 Task: Search one way flight ticket for 1 adult, 1 child, 1 infant in seat in premium economy from Denver: Denver International Airport to Jacksonville: Albert J. Ellis Airport on 5-3-2023. Choice of flights is Alaska. Number of bags: 6 checked bags. Price is upto 86000. Outbound departure time preference is 13:15.
Action: Mouse moved to (358, 183)
Screenshot: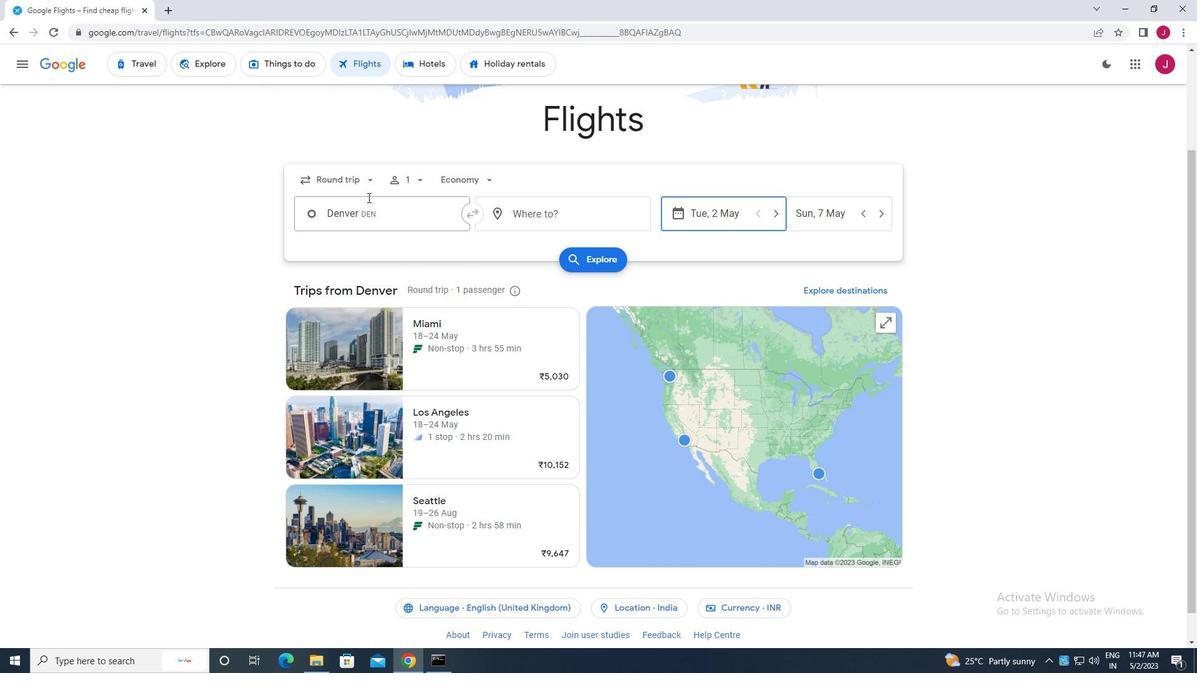
Action: Mouse pressed left at (358, 183)
Screenshot: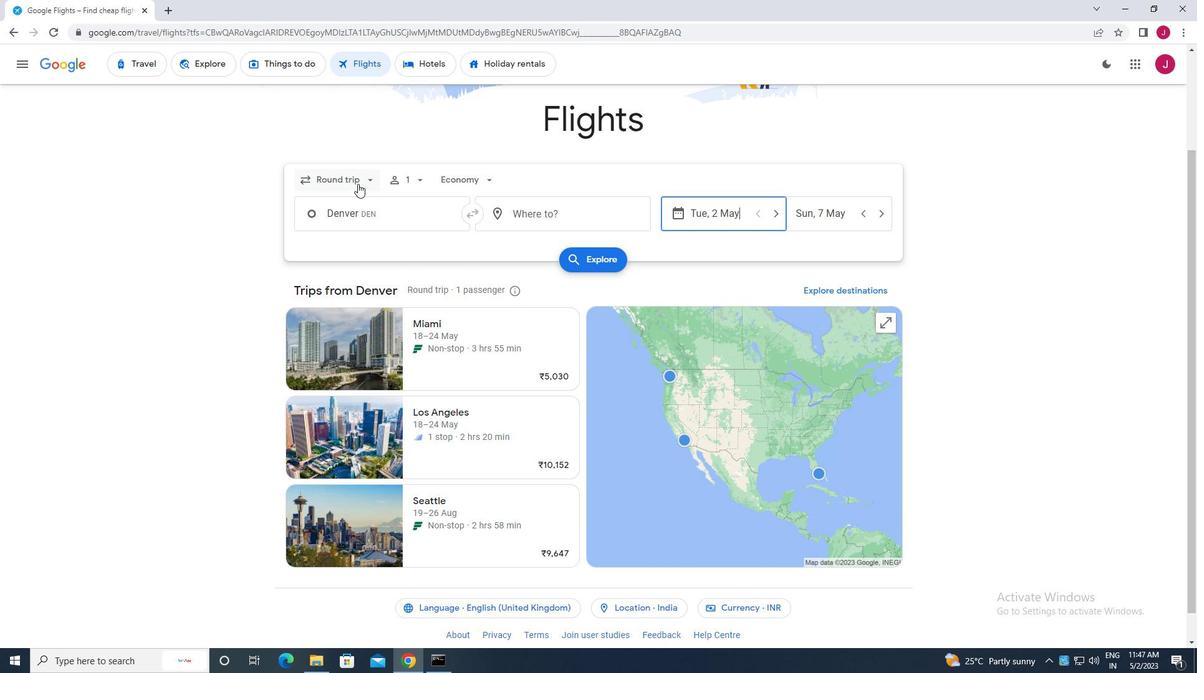 
Action: Mouse moved to (359, 241)
Screenshot: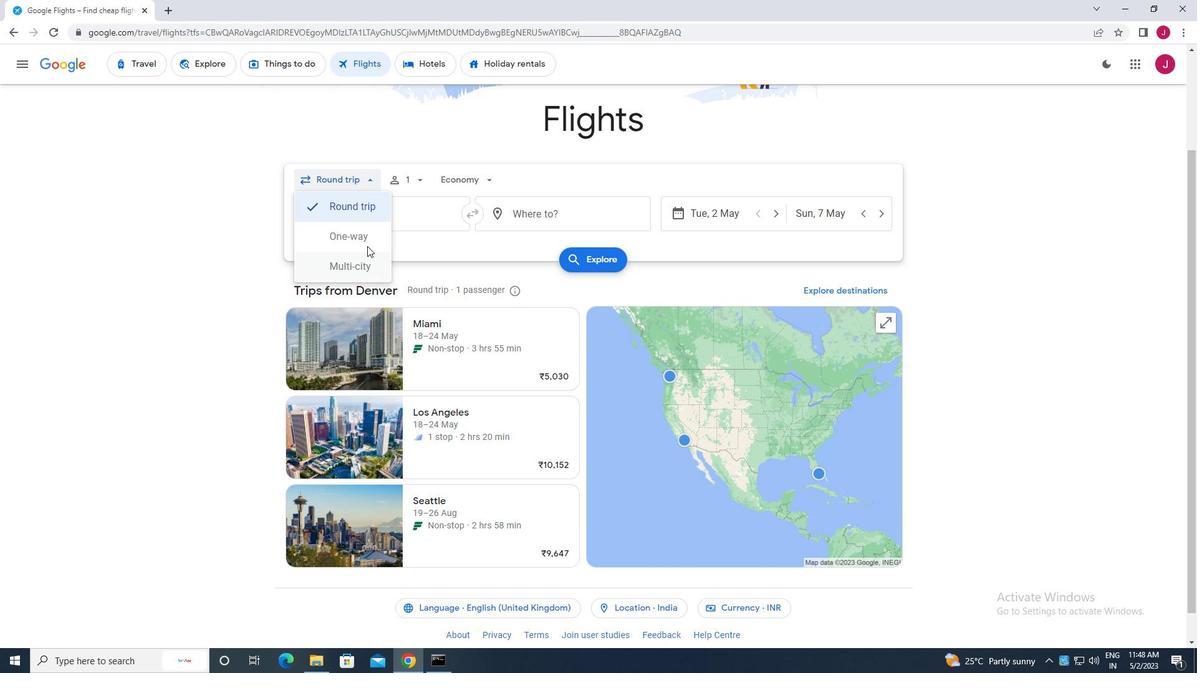 
Action: Mouse pressed left at (359, 241)
Screenshot: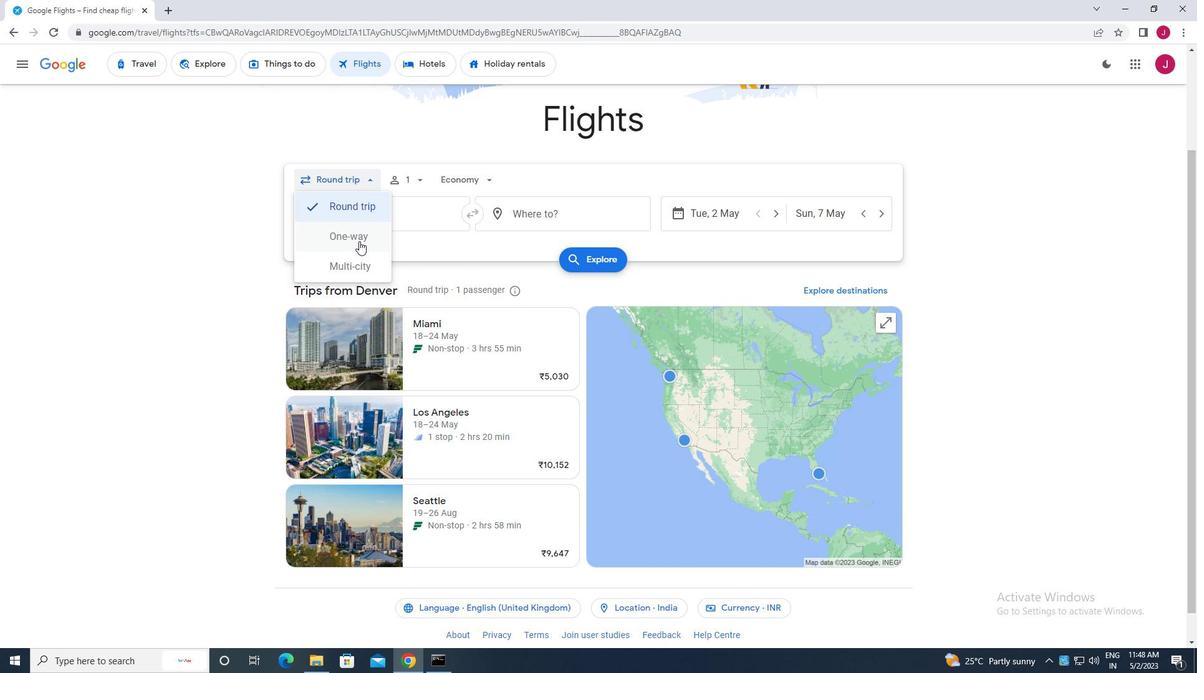 
Action: Mouse moved to (419, 182)
Screenshot: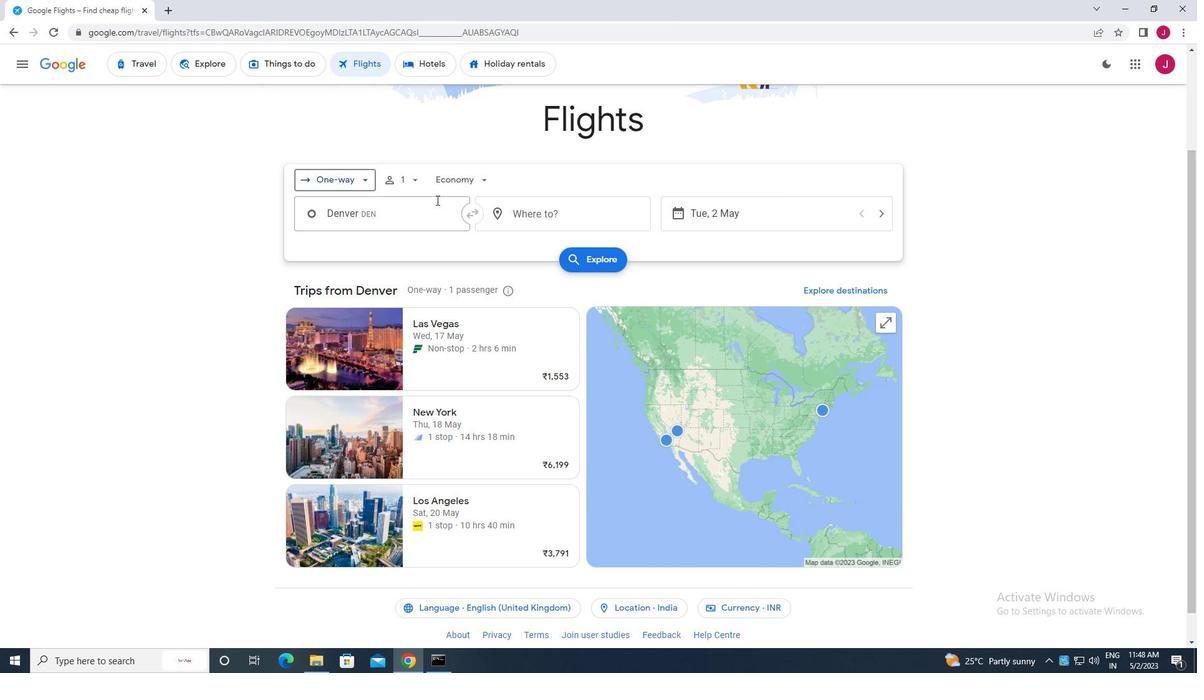 
Action: Mouse pressed left at (419, 182)
Screenshot: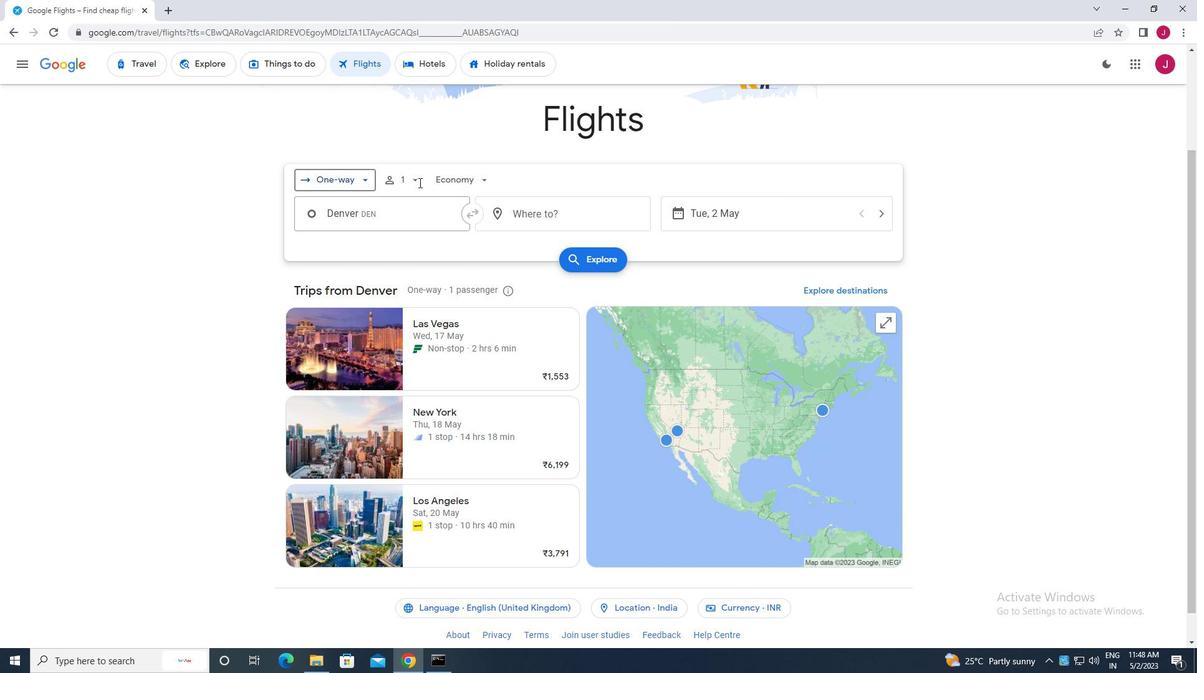 
Action: Mouse moved to (408, 183)
Screenshot: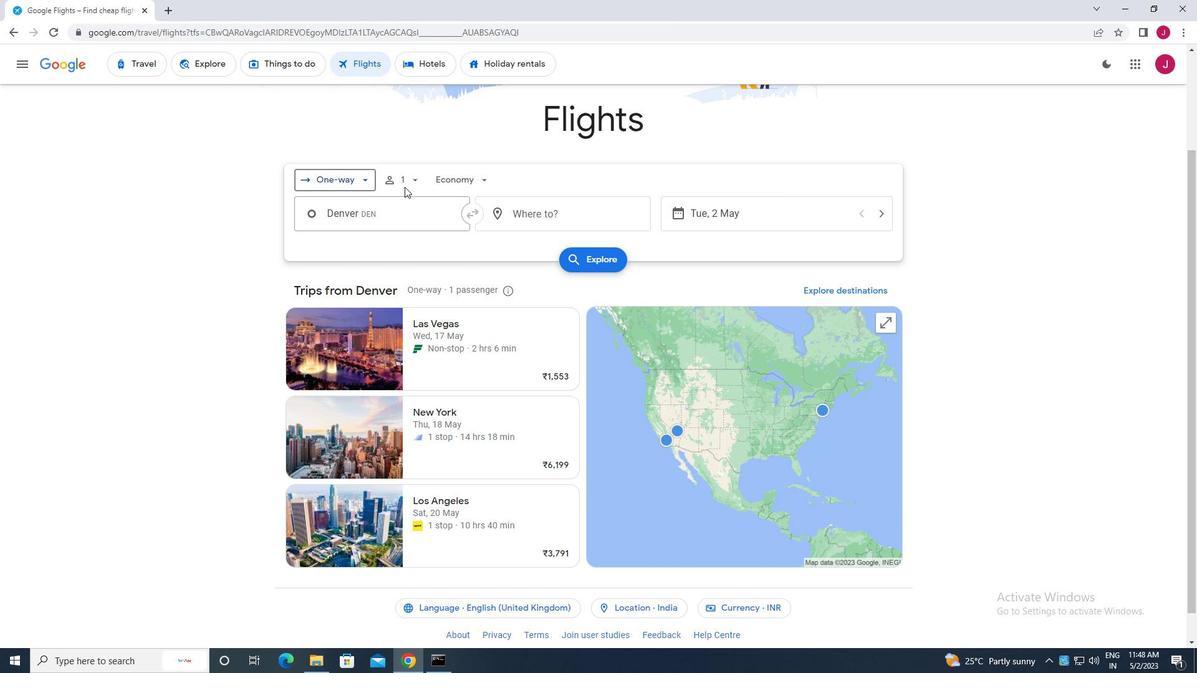 
Action: Mouse pressed left at (408, 183)
Screenshot: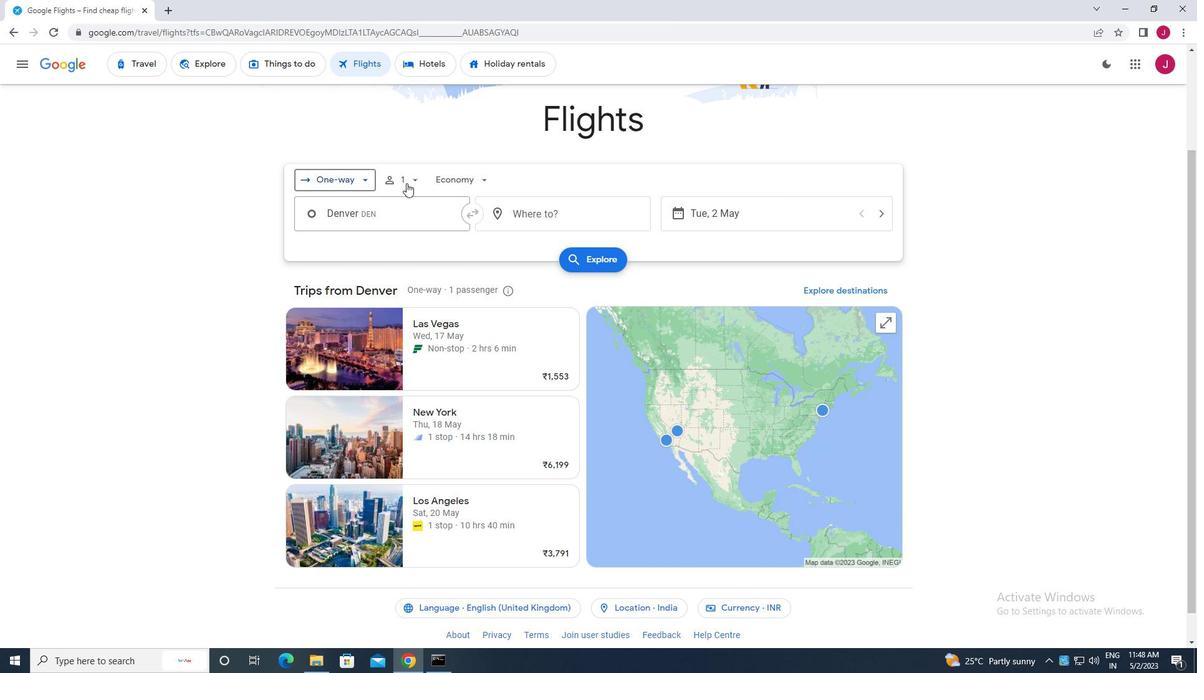 
Action: Mouse moved to (409, 183)
Screenshot: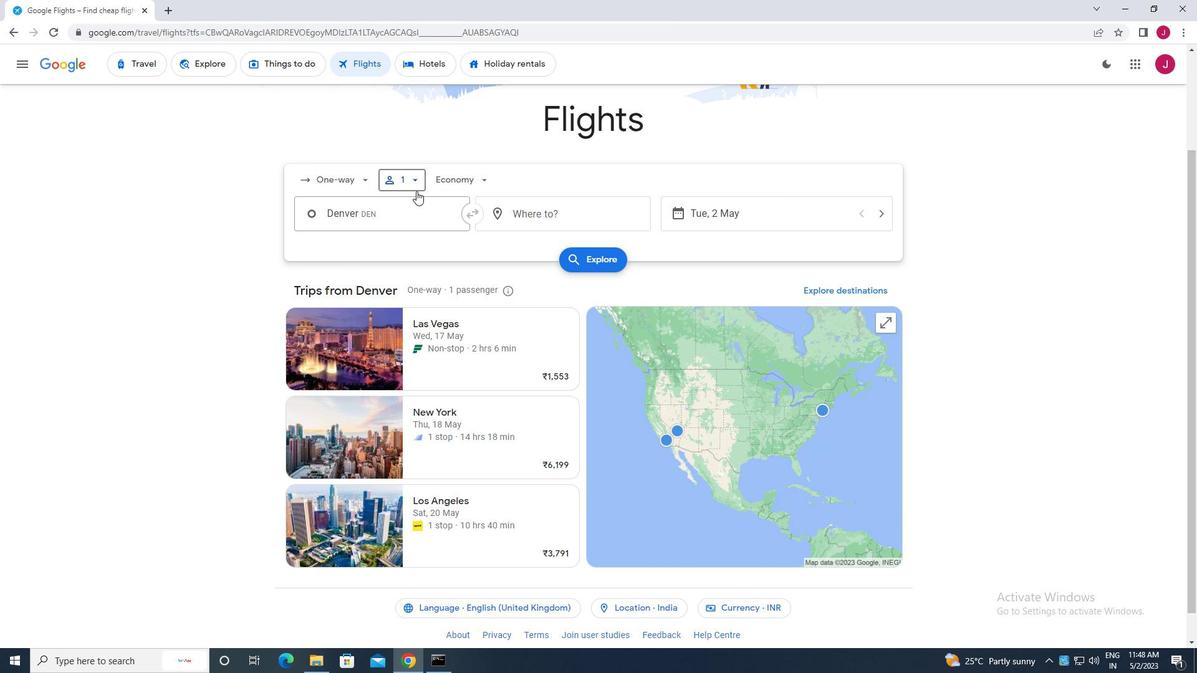 
Action: Mouse pressed left at (409, 183)
Screenshot: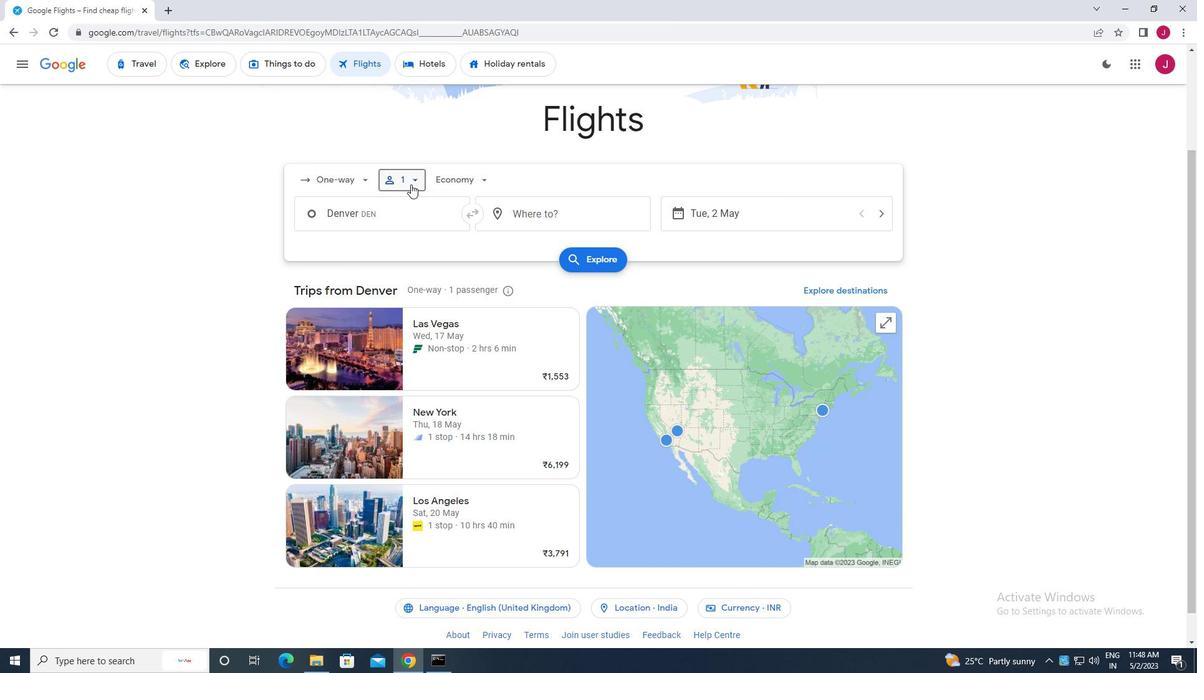 
Action: Mouse moved to (514, 245)
Screenshot: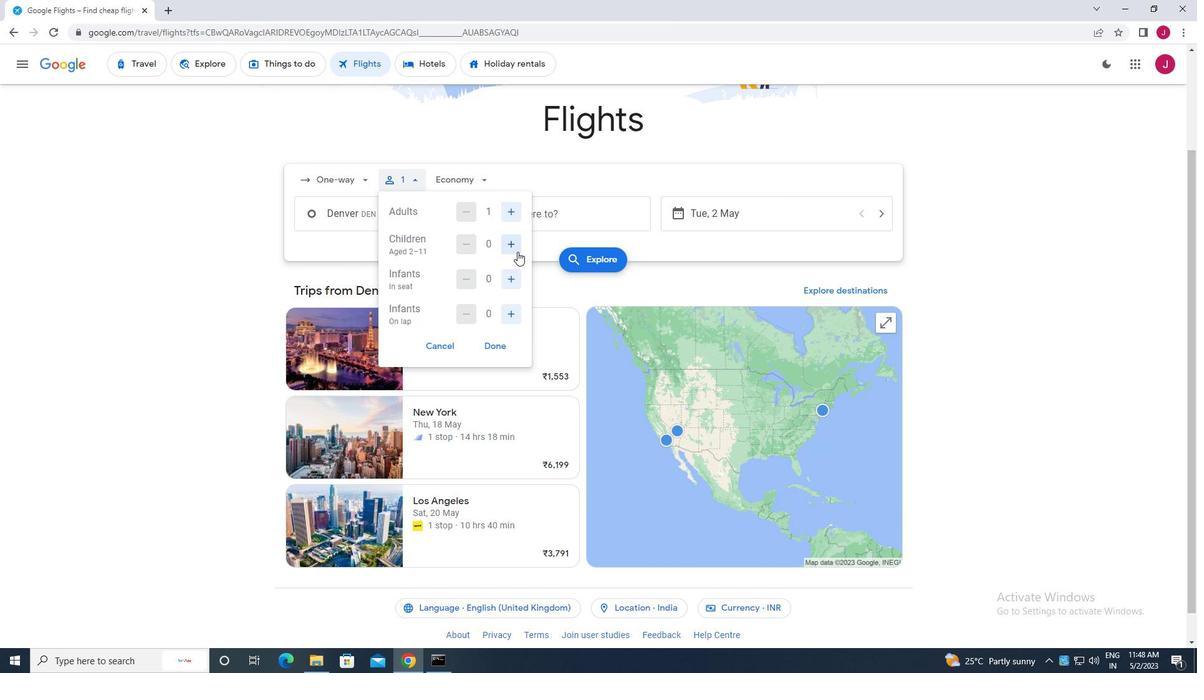 
Action: Mouse pressed left at (514, 245)
Screenshot: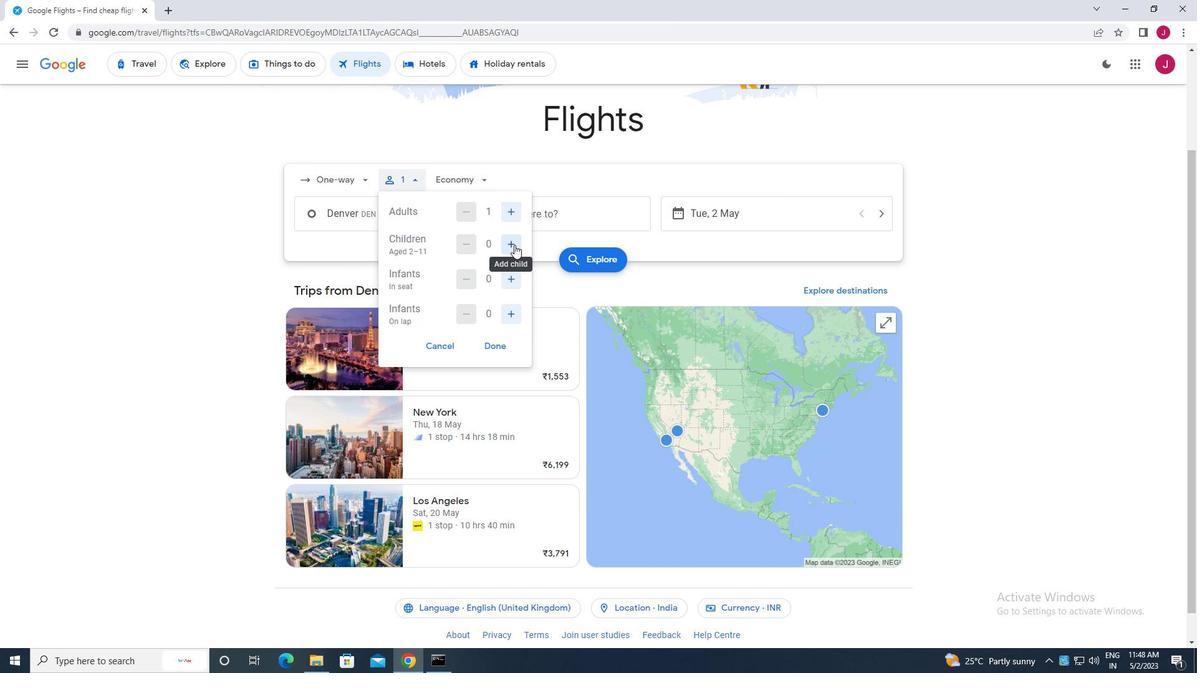 
Action: Mouse moved to (512, 279)
Screenshot: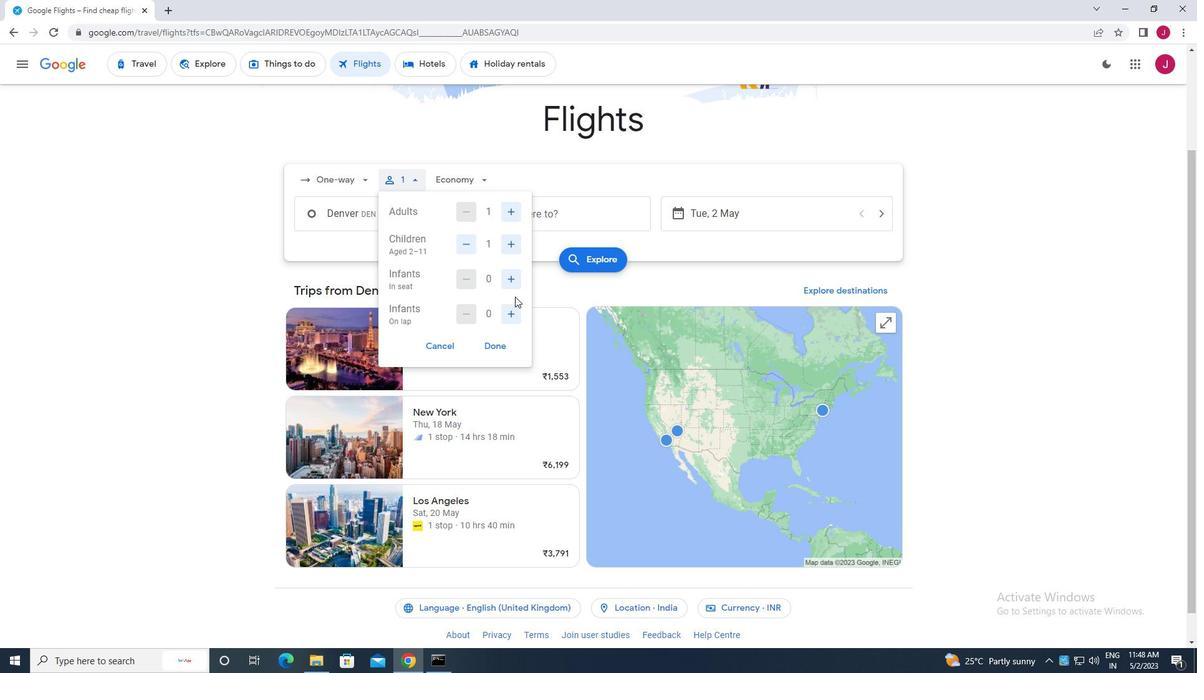 
Action: Mouse pressed left at (512, 279)
Screenshot: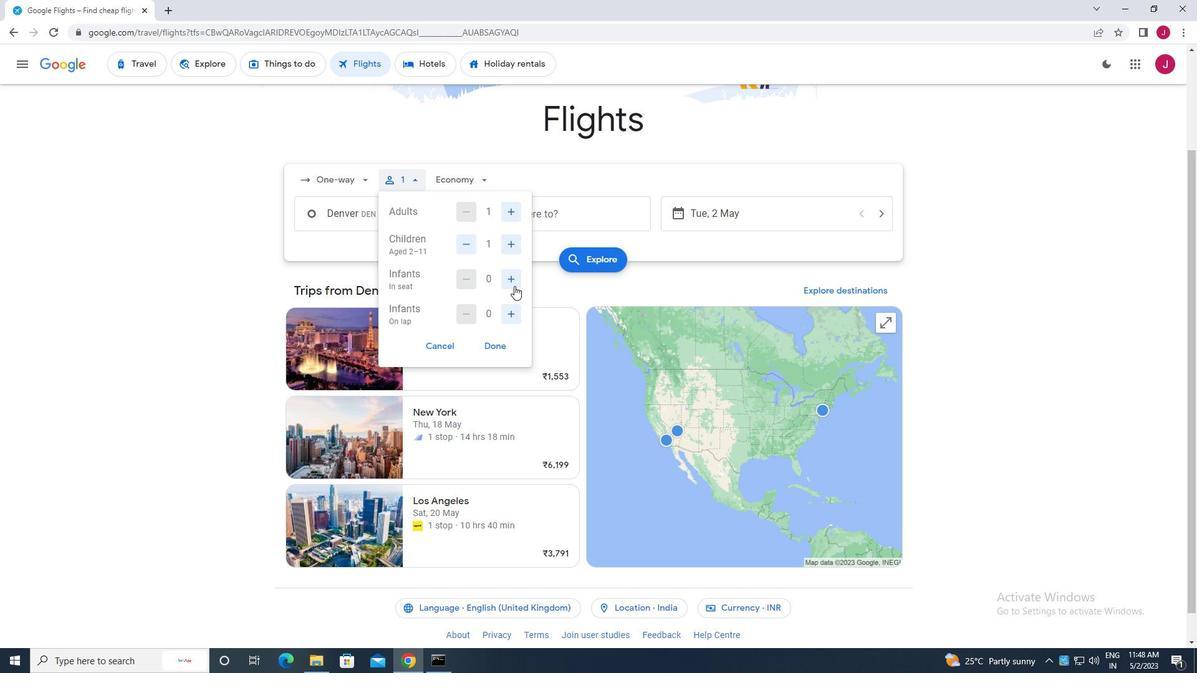 
Action: Mouse moved to (492, 347)
Screenshot: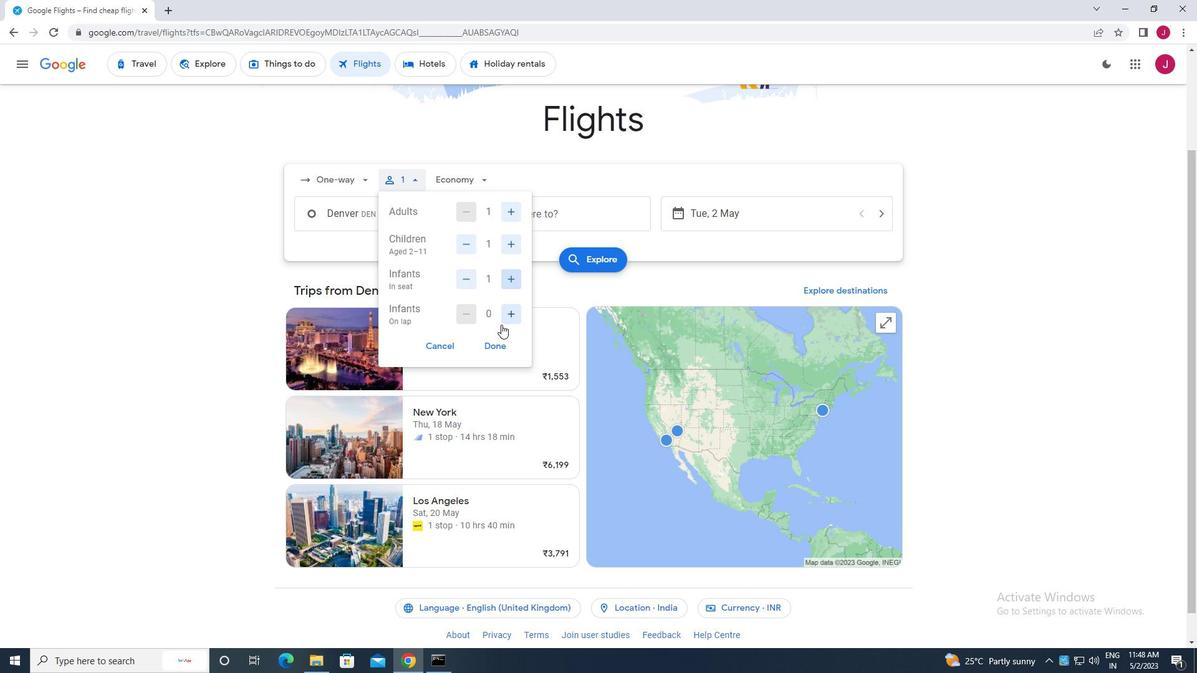 
Action: Mouse pressed left at (492, 347)
Screenshot: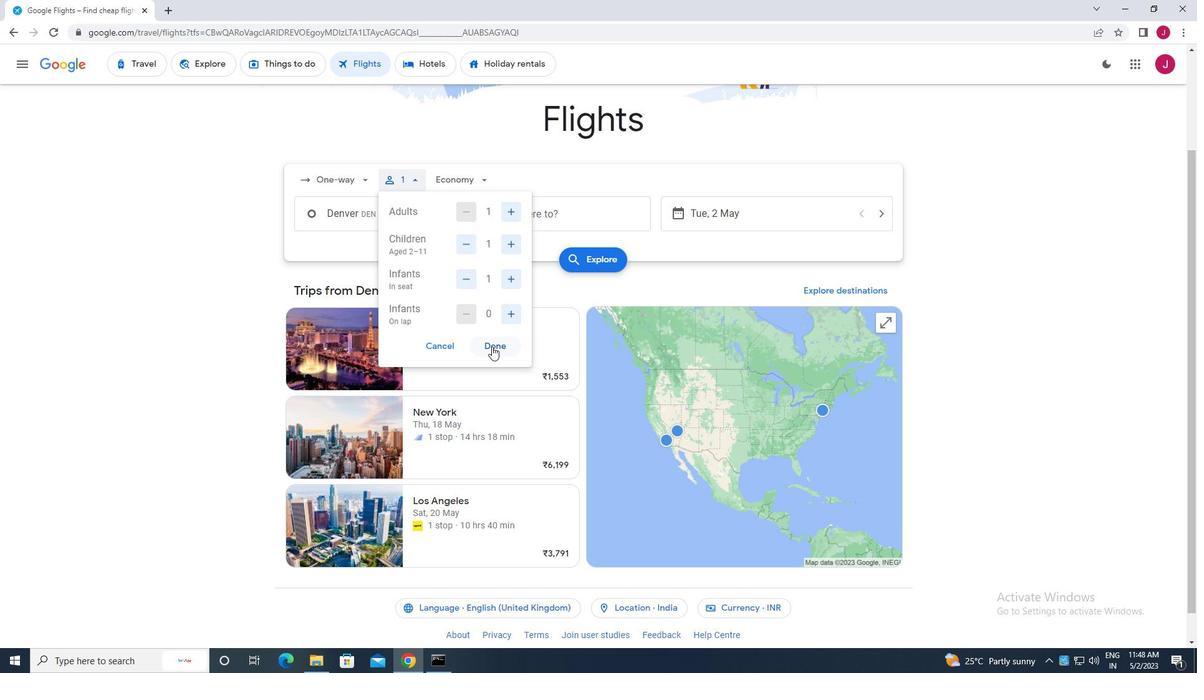 
Action: Mouse moved to (465, 181)
Screenshot: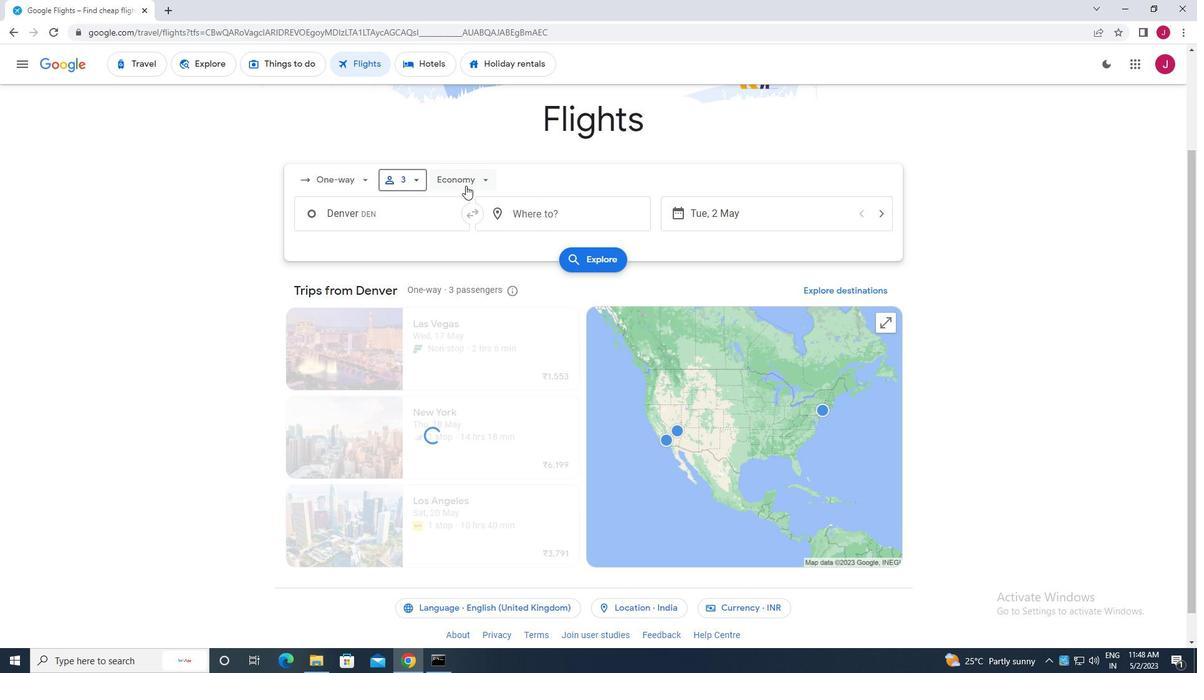 
Action: Mouse pressed left at (465, 181)
Screenshot: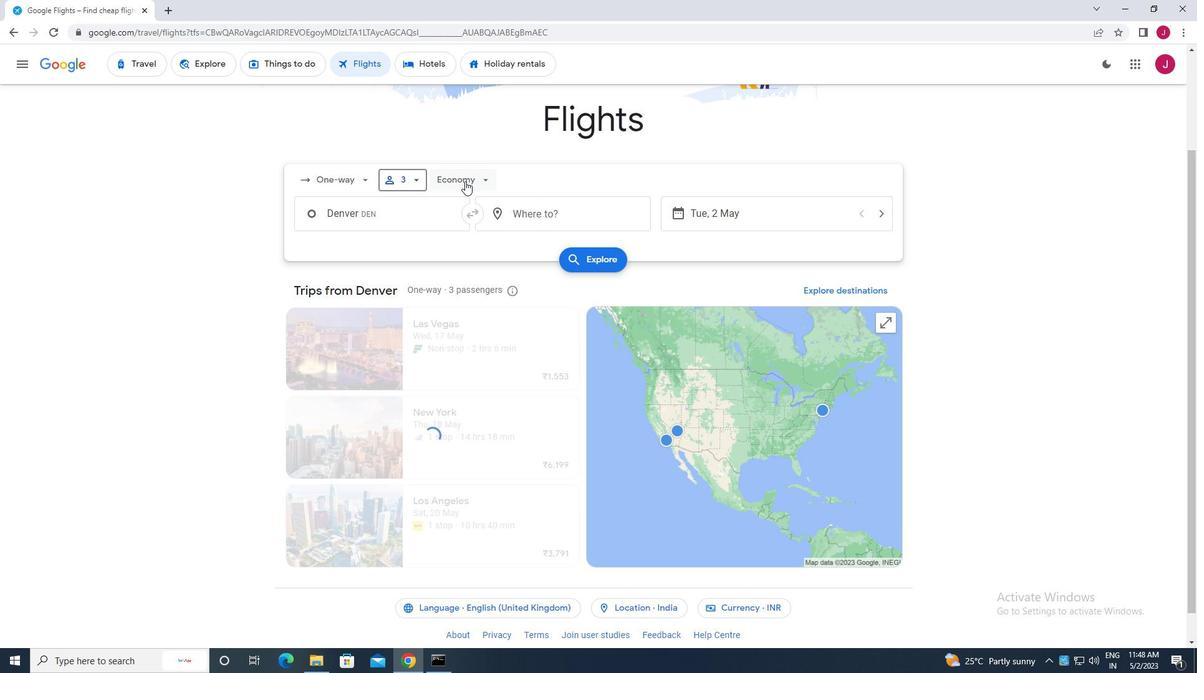 
Action: Mouse moved to (477, 236)
Screenshot: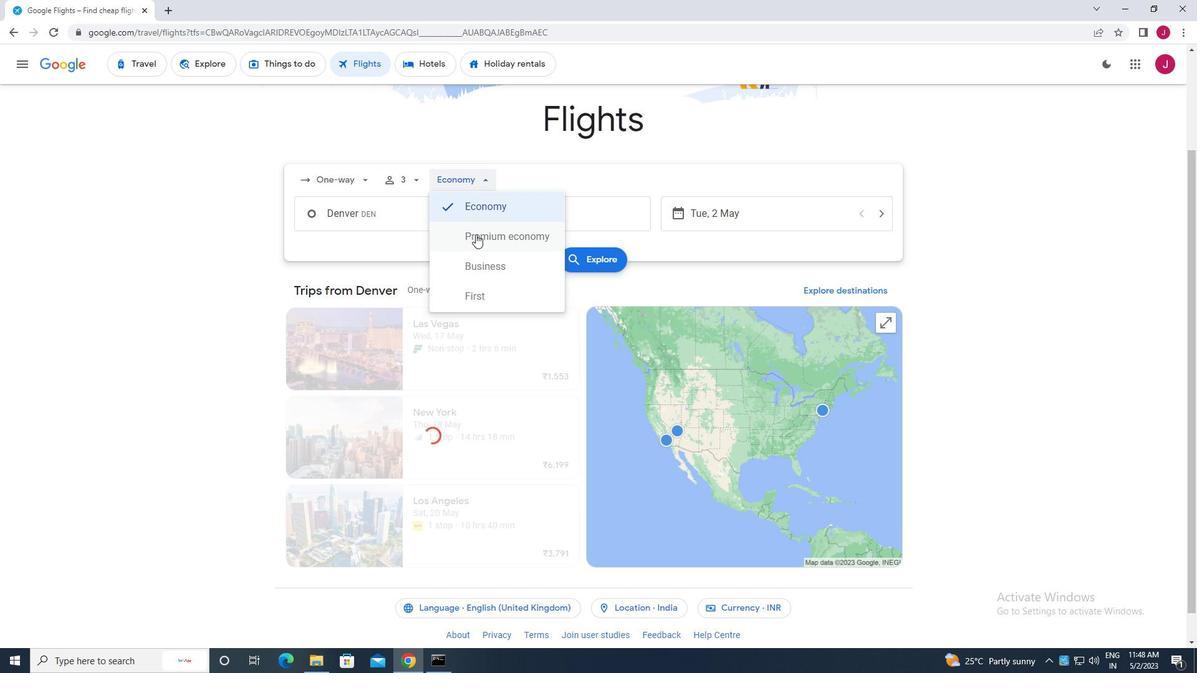 
Action: Mouse pressed left at (477, 236)
Screenshot: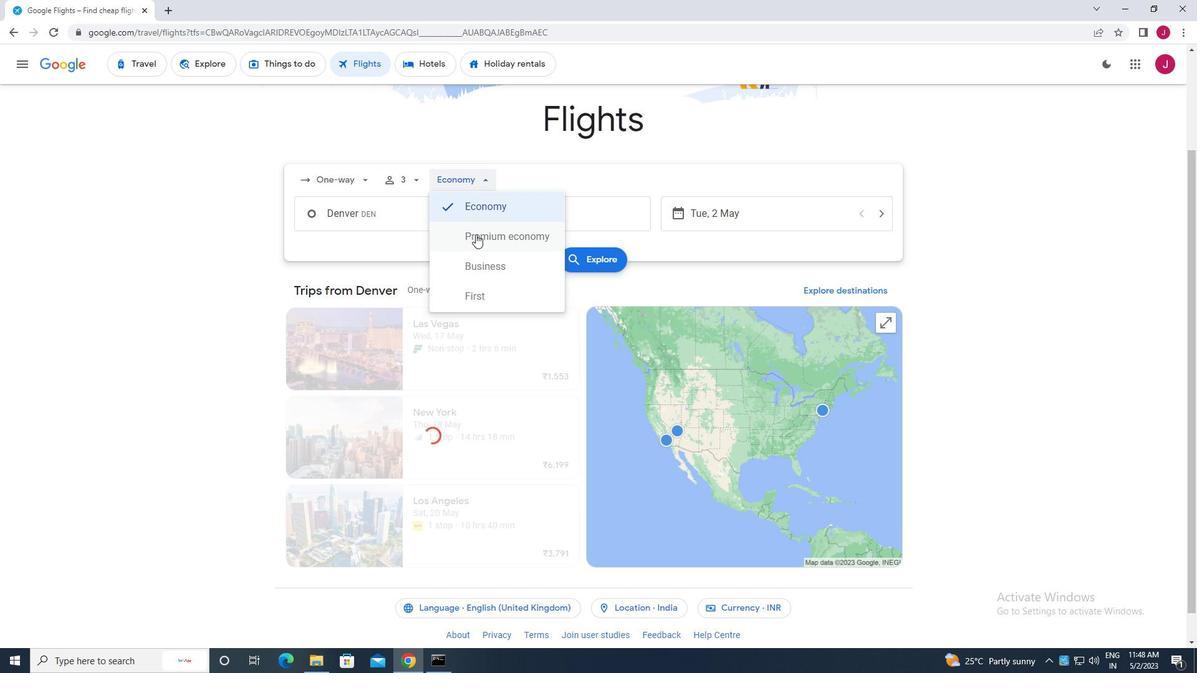 
Action: Mouse moved to (414, 217)
Screenshot: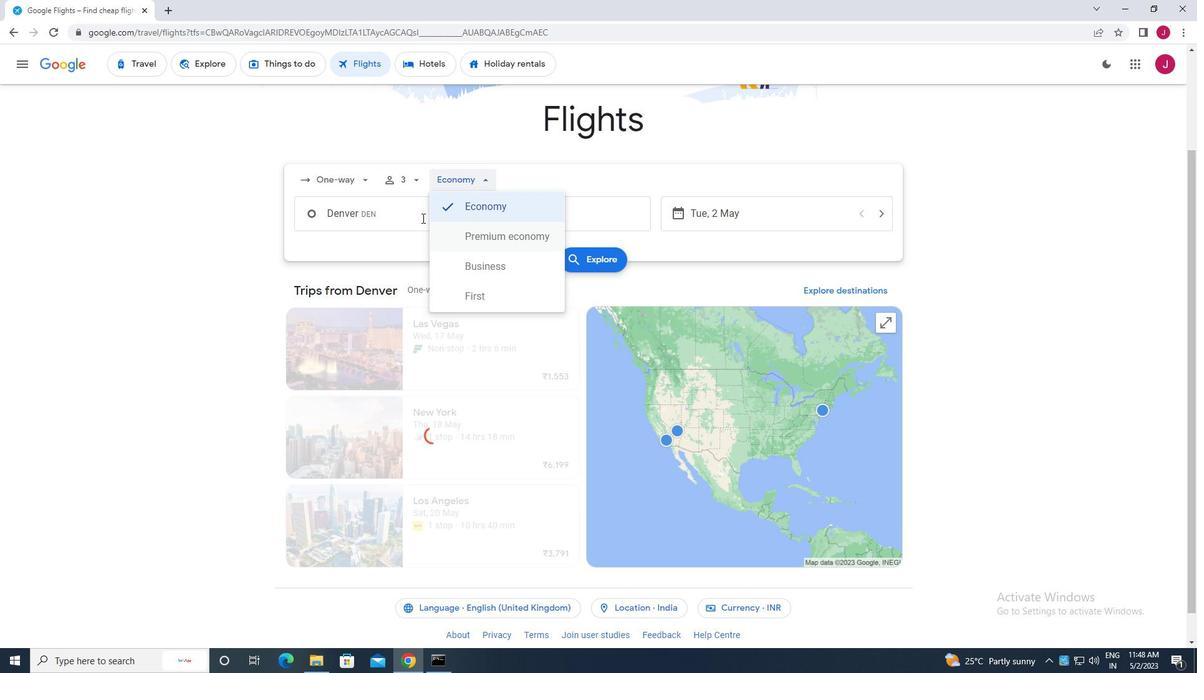 
Action: Mouse pressed left at (414, 217)
Screenshot: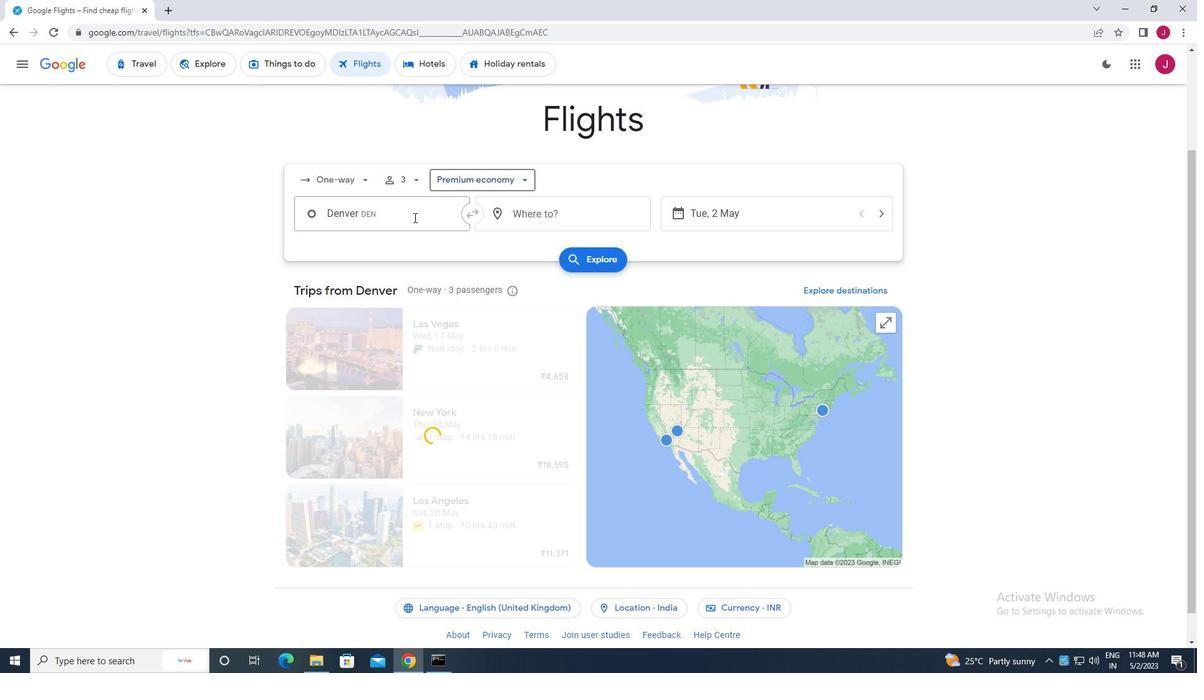 
Action: Mouse moved to (414, 217)
Screenshot: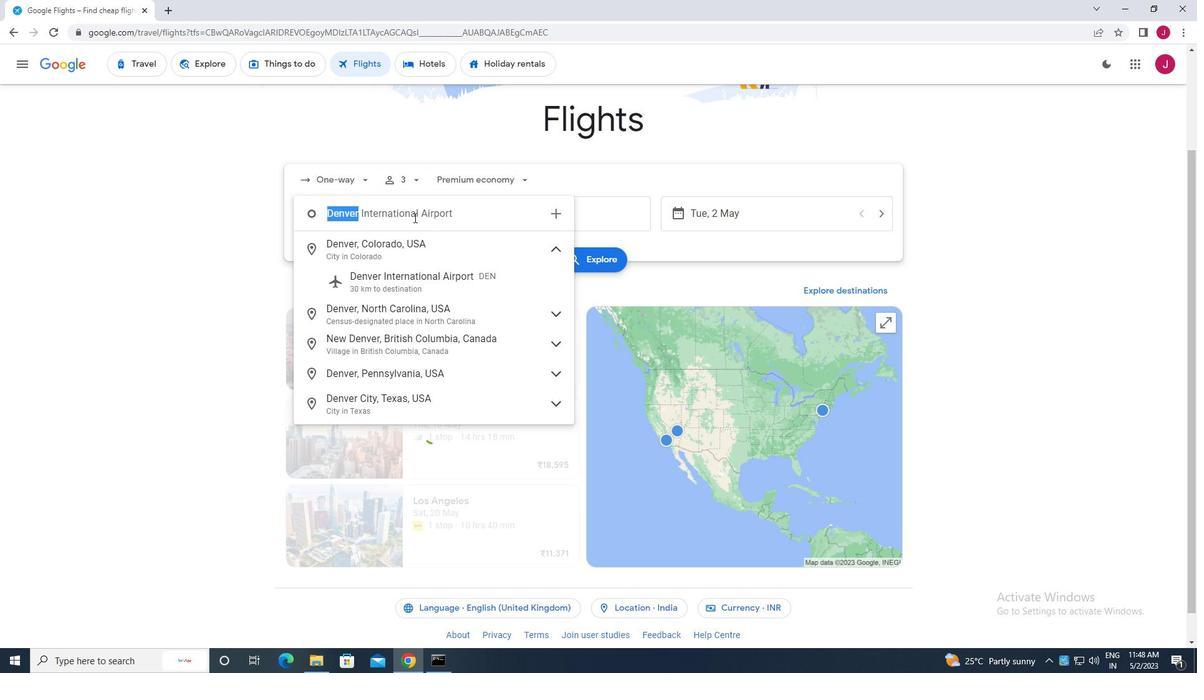 
Action: Key pressed denver
Screenshot: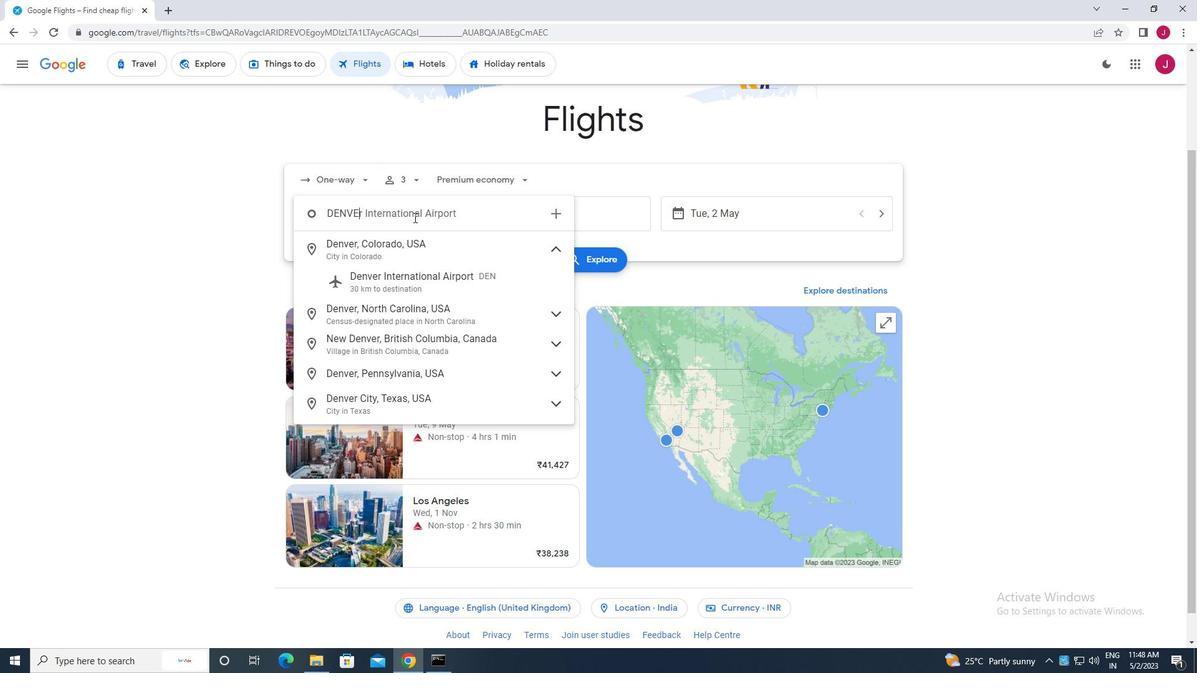 
Action: Mouse moved to (435, 277)
Screenshot: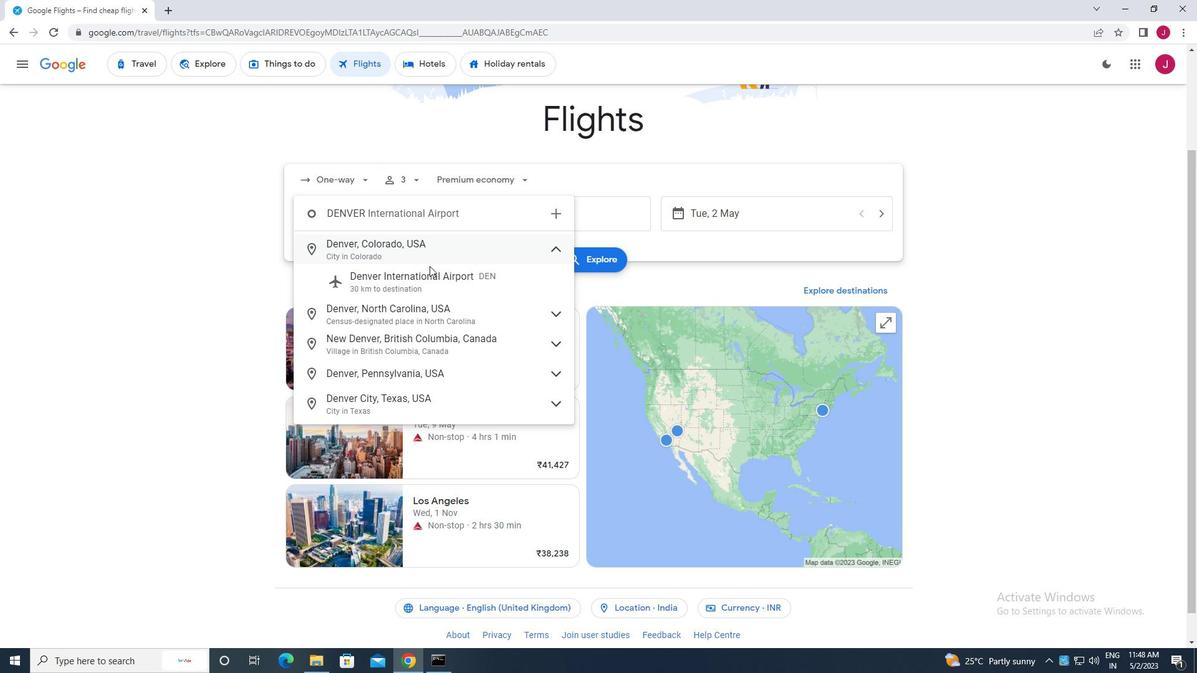 
Action: Mouse pressed left at (435, 277)
Screenshot: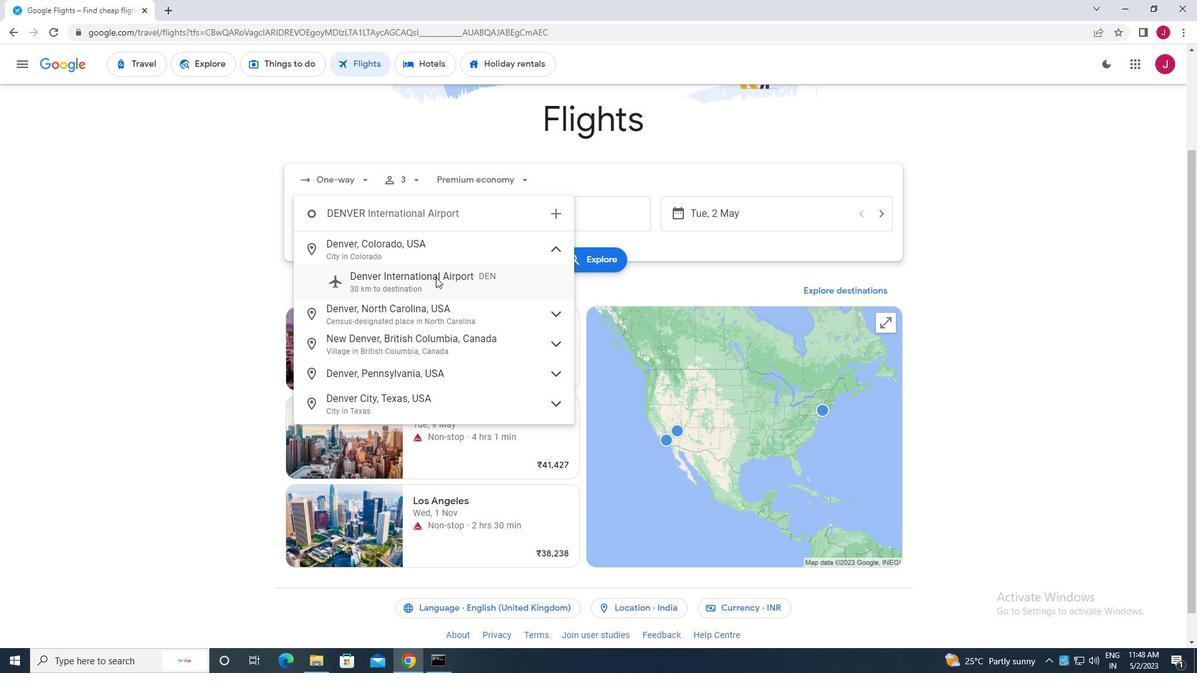 
Action: Mouse moved to (556, 210)
Screenshot: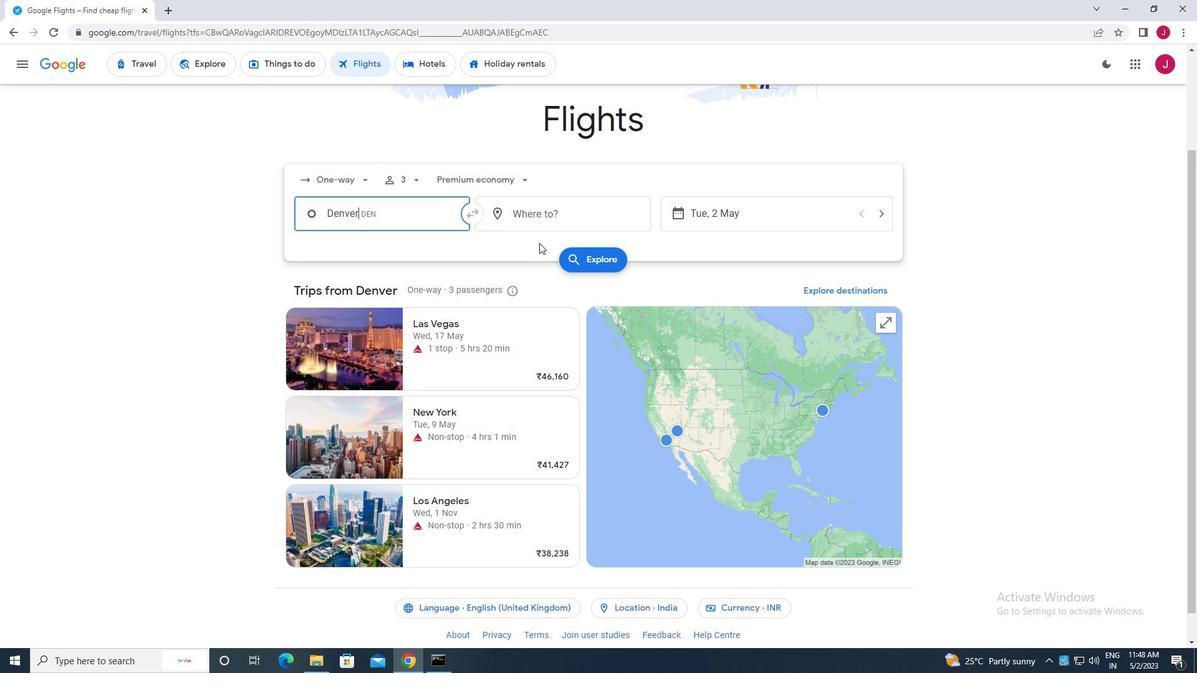 
Action: Mouse pressed left at (556, 210)
Screenshot: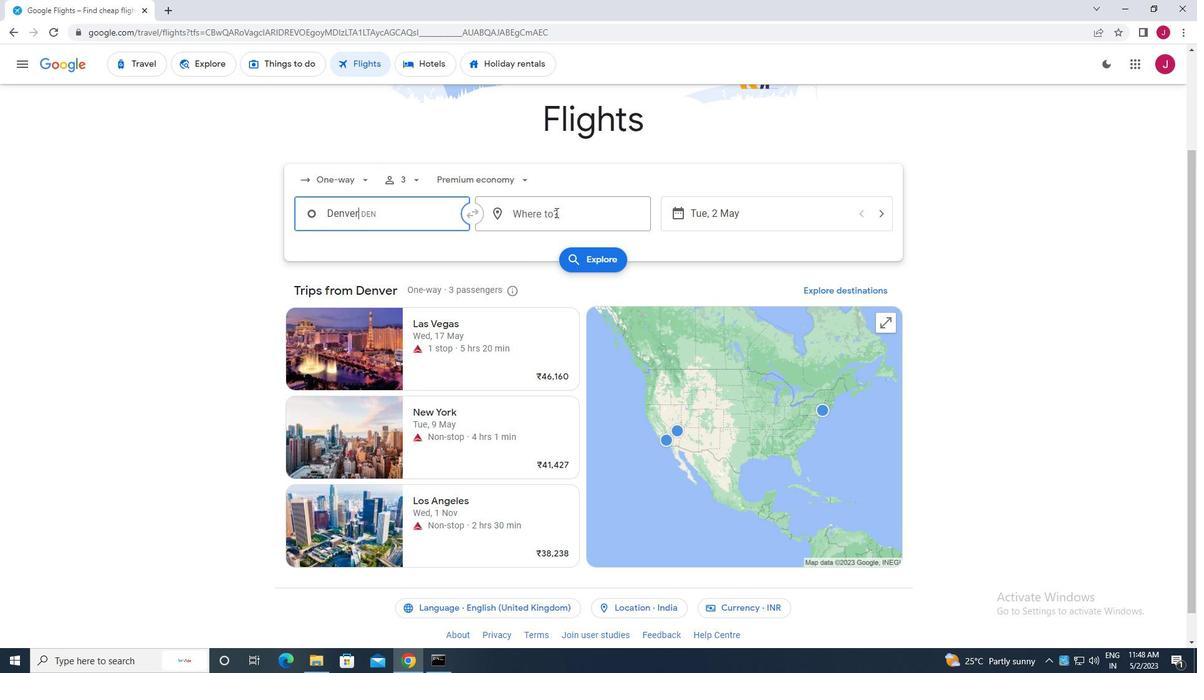 
Action: Mouse moved to (555, 211)
Screenshot: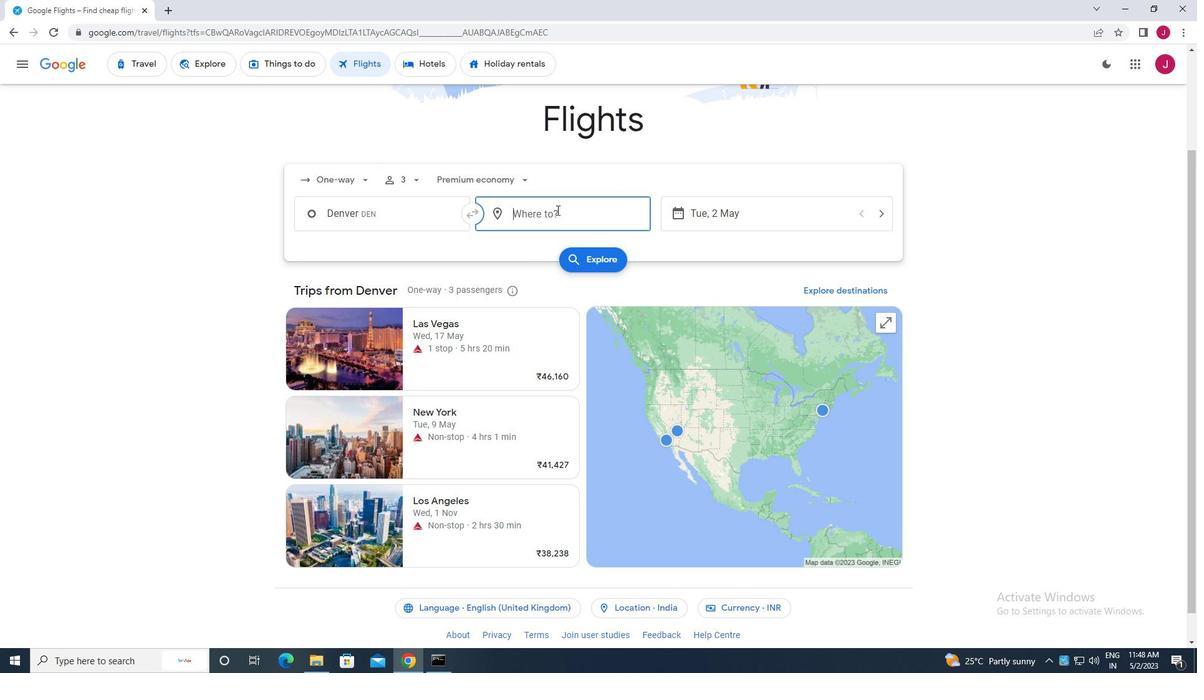 
Action: Key pressed albert<Key.space>j
Screenshot: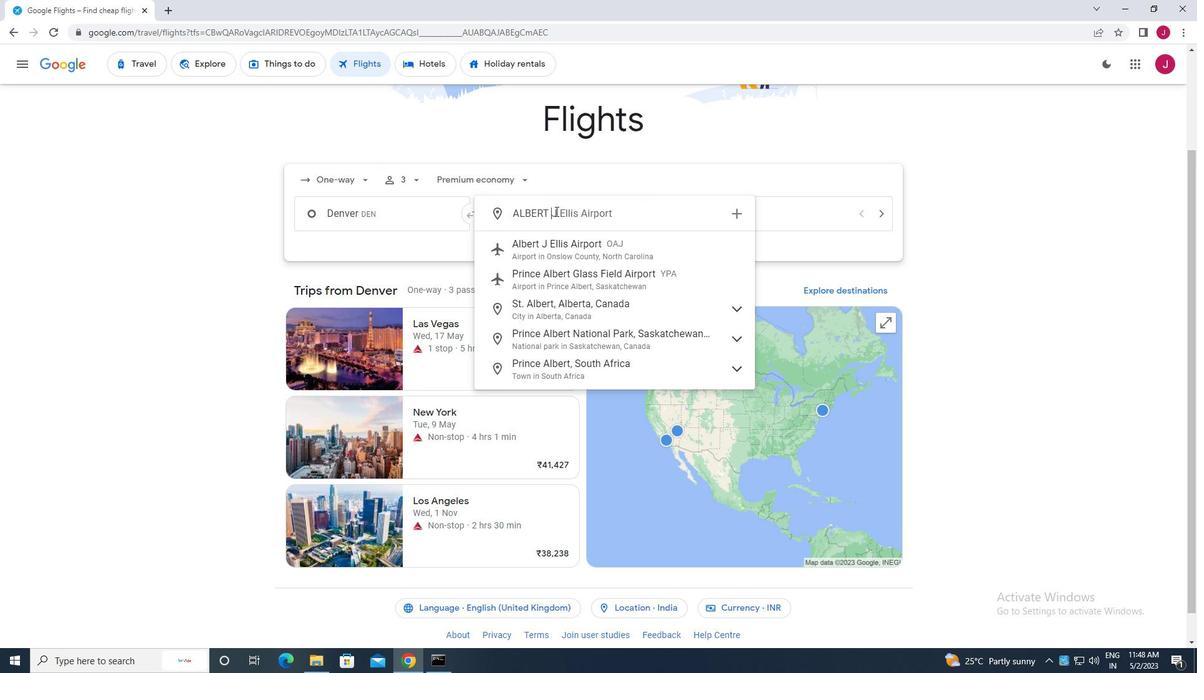 
Action: Mouse moved to (610, 240)
Screenshot: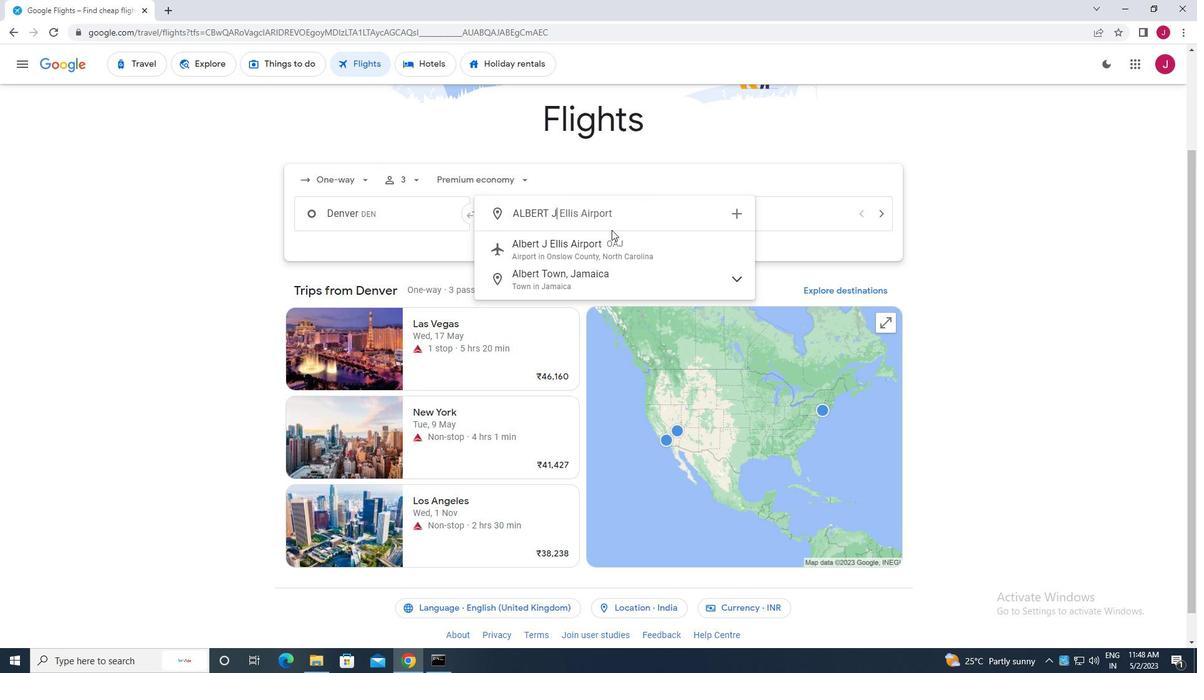 
Action: Mouse pressed left at (610, 240)
Screenshot: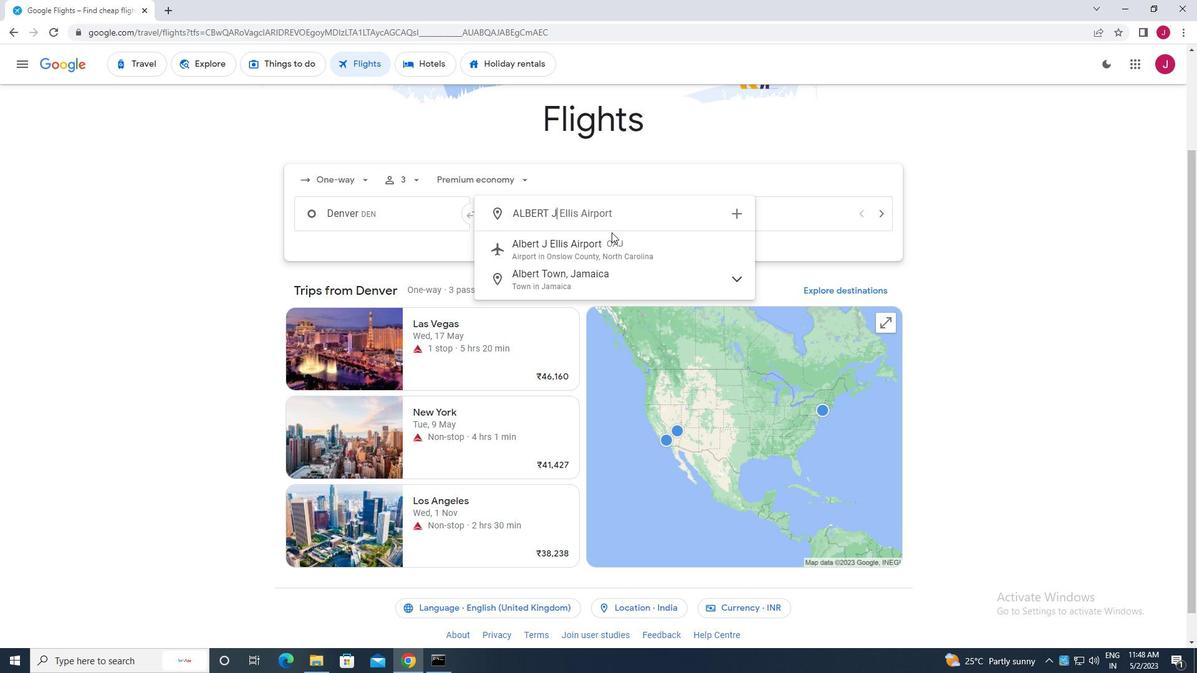 
Action: Mouse moved to (709, 215)
Screenshot: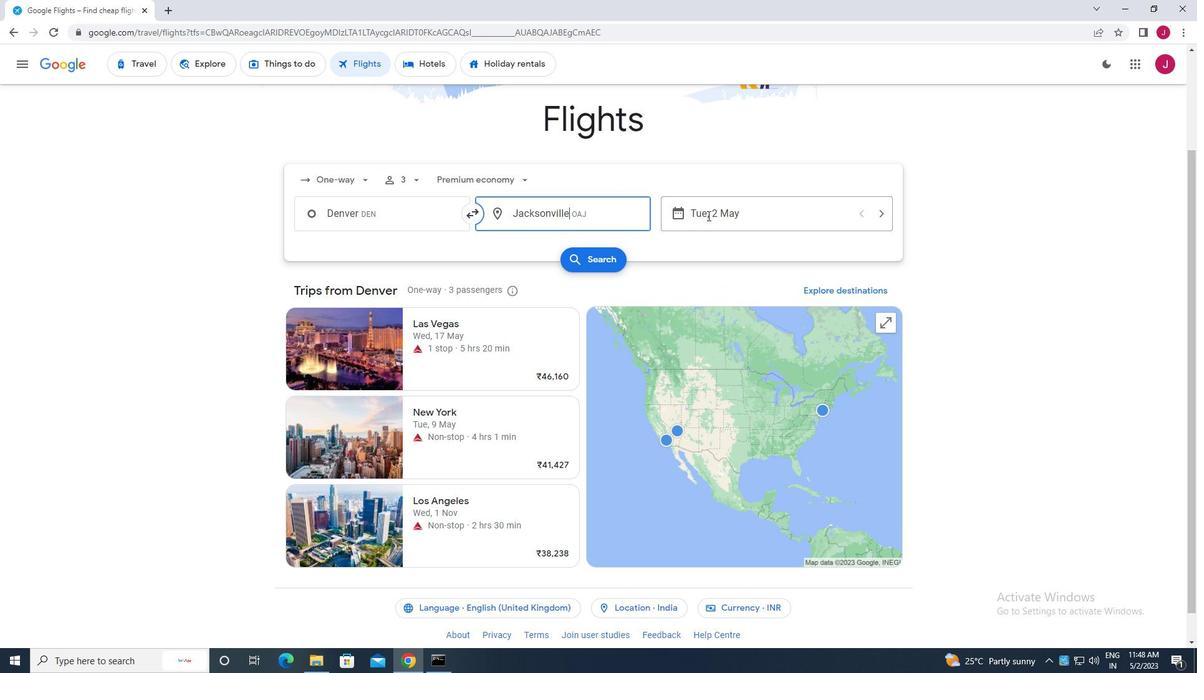 
Action: Mouse pressed left at (709, 215)
Screenshot: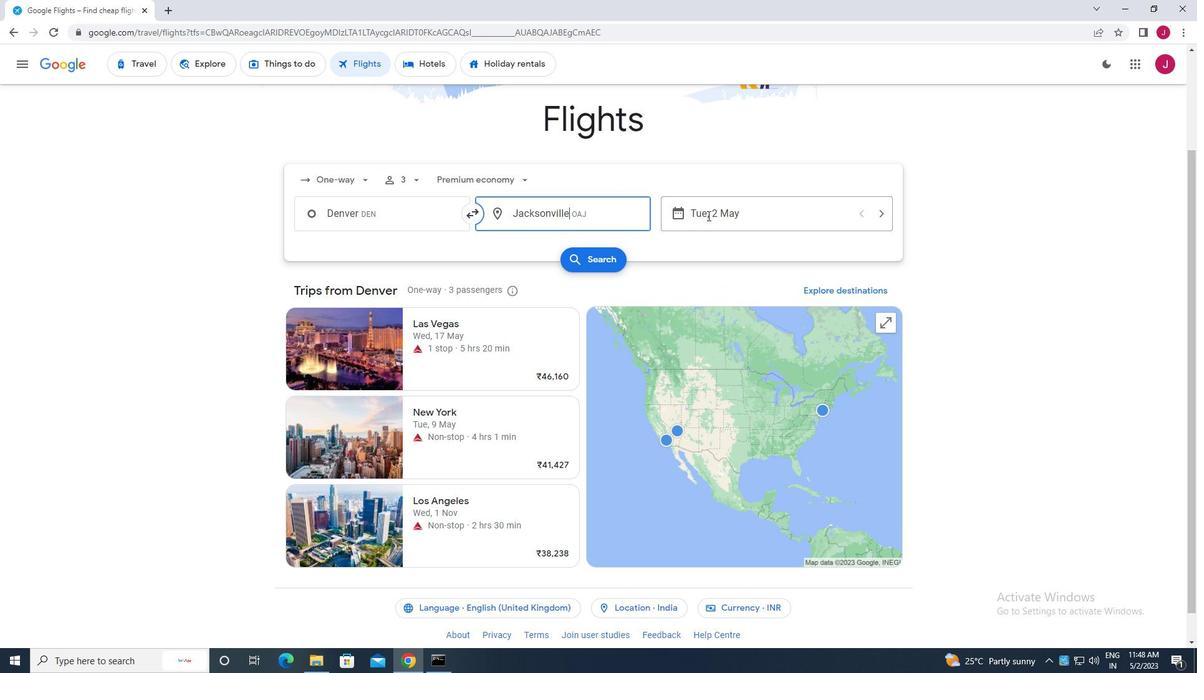 
Action: Mouse moved to (539, 316)
Screenshot: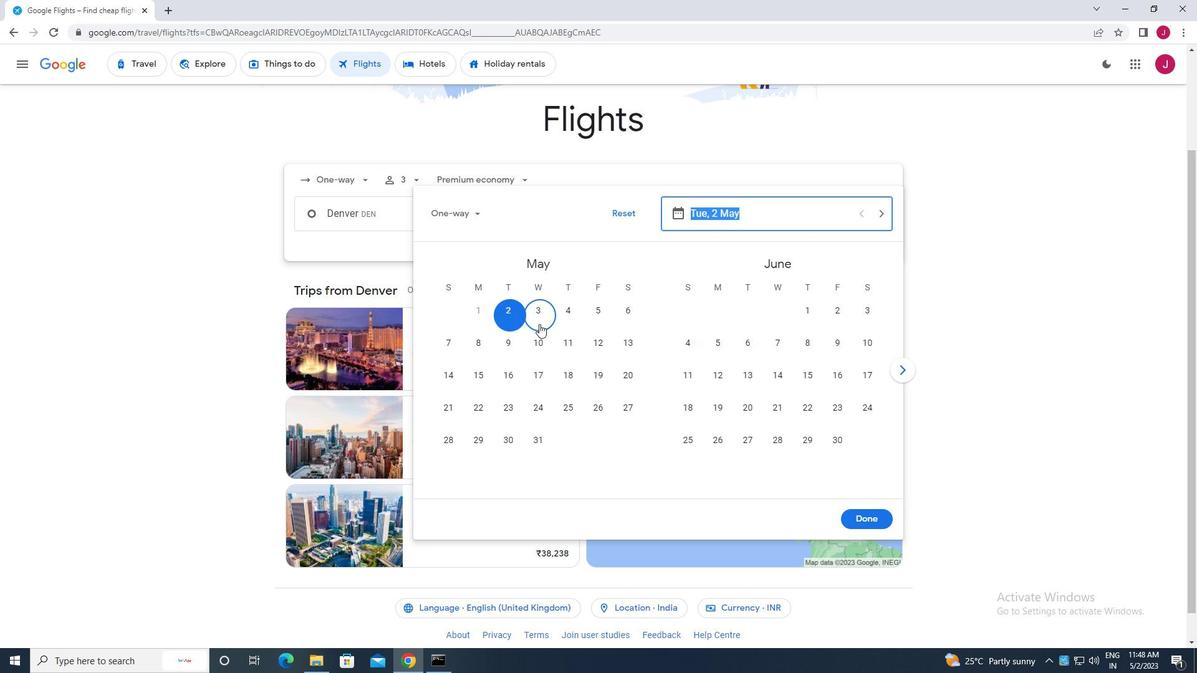 
Action: Mouse pressed left at (539, 316)
Screenshot: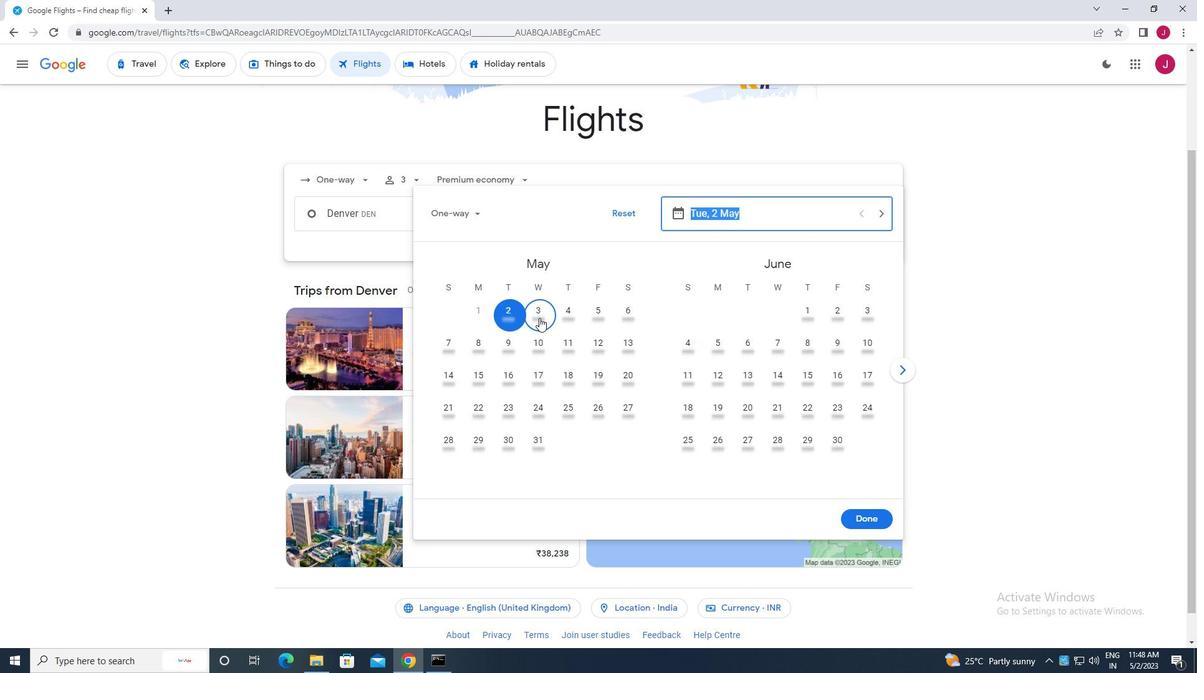 
Action: Mouse moved to (873, 510)
Screenshot: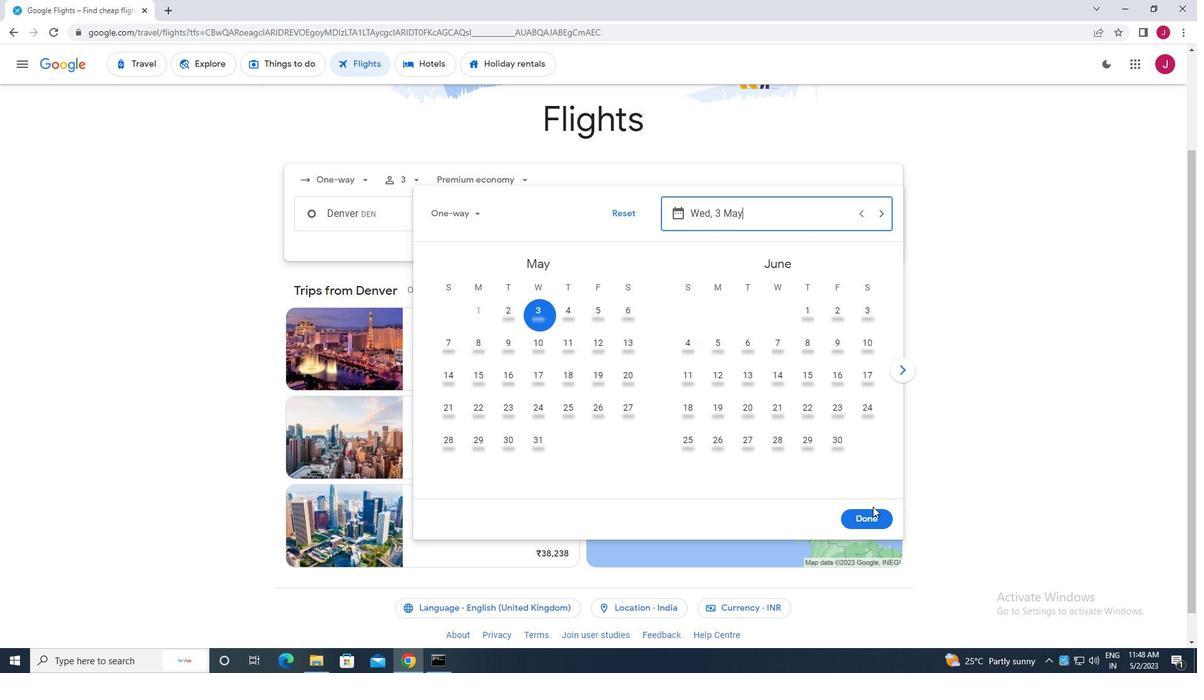 
Action: Mouse pressed left at (873, 510)
Screenshot: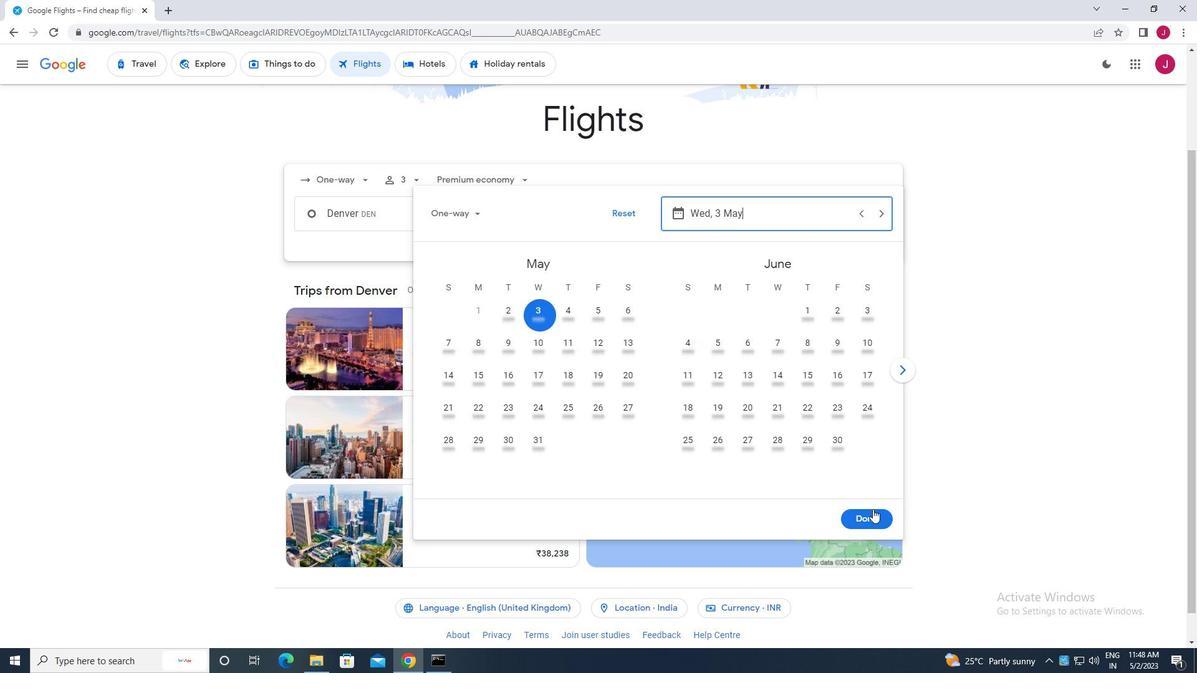 
Action: Mouse moved to (596, 258)
Screenshot: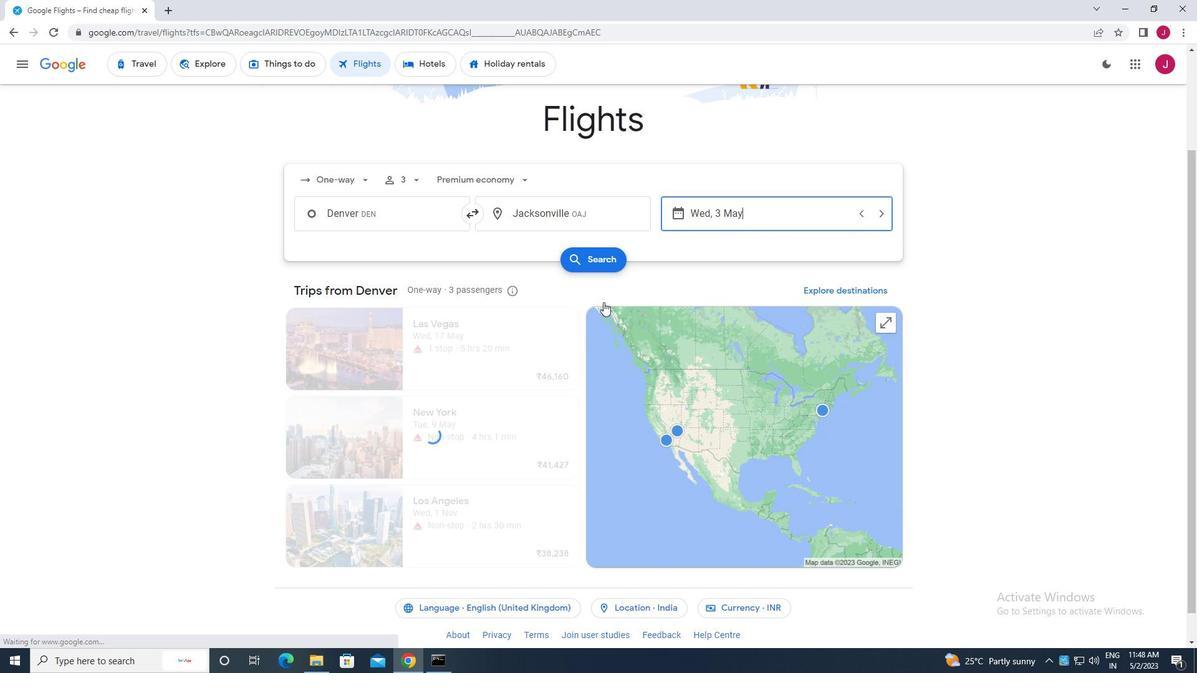 
Action: Mouse pressed left at (596, 258)
Screenshot: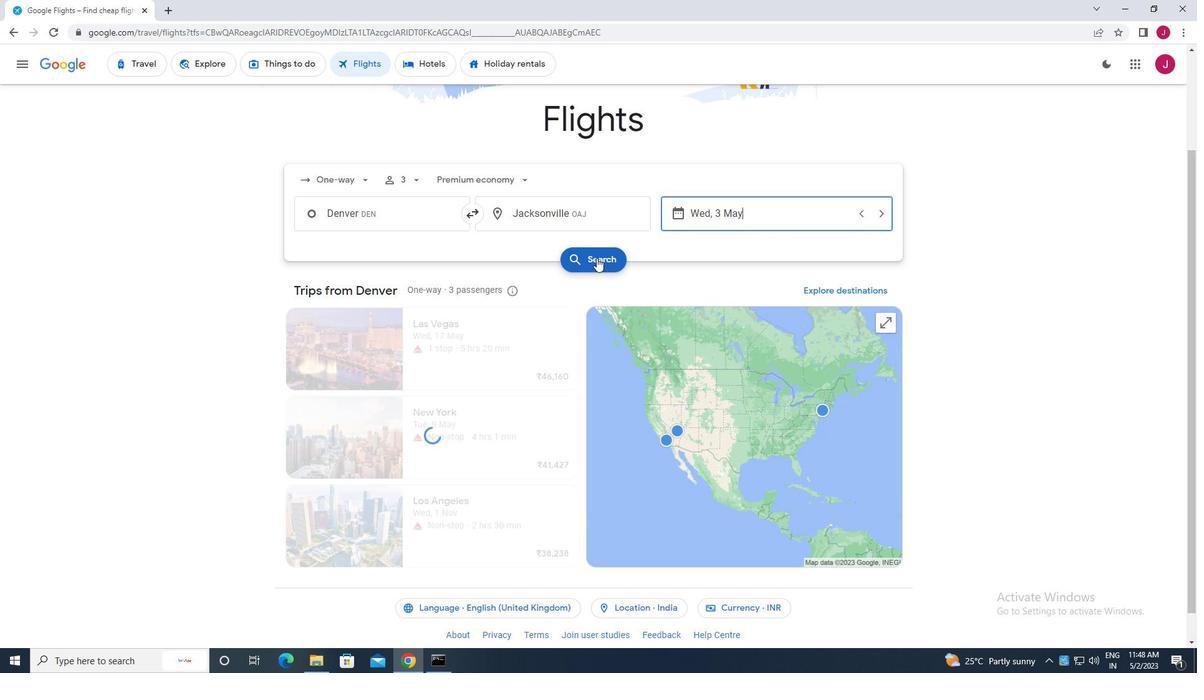 
Action: Mouse moved to (311, 177)
Screenshot: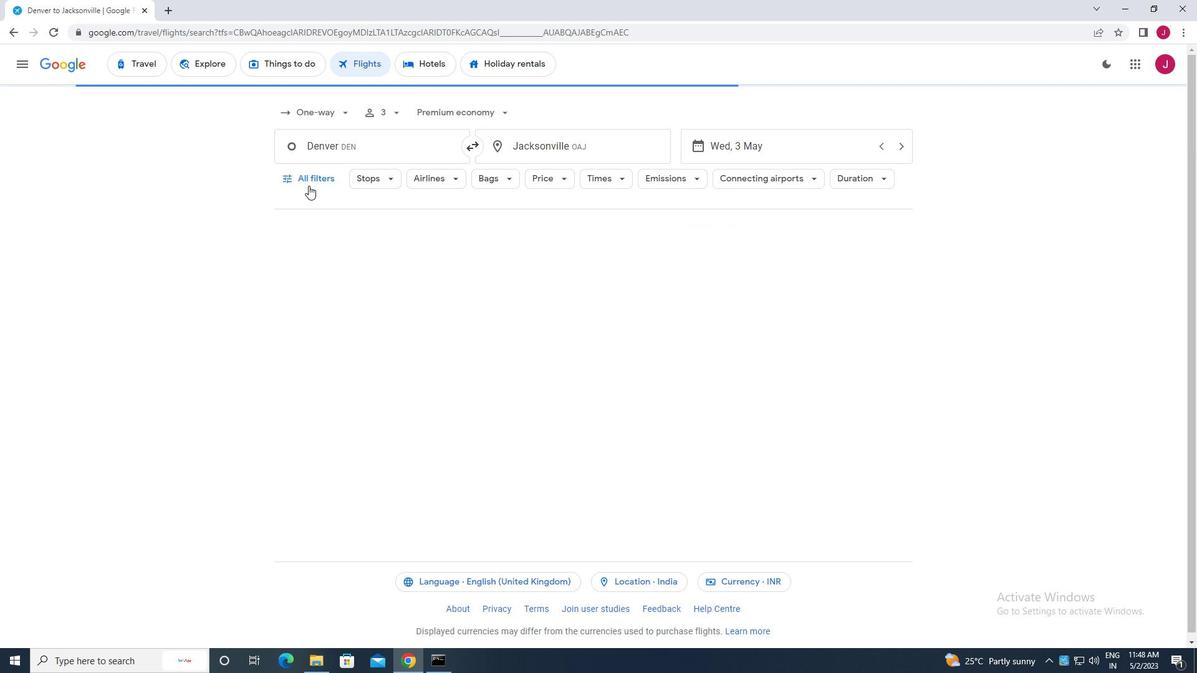 
Action: Mouse pressed left at (311, 177)
Screenshot: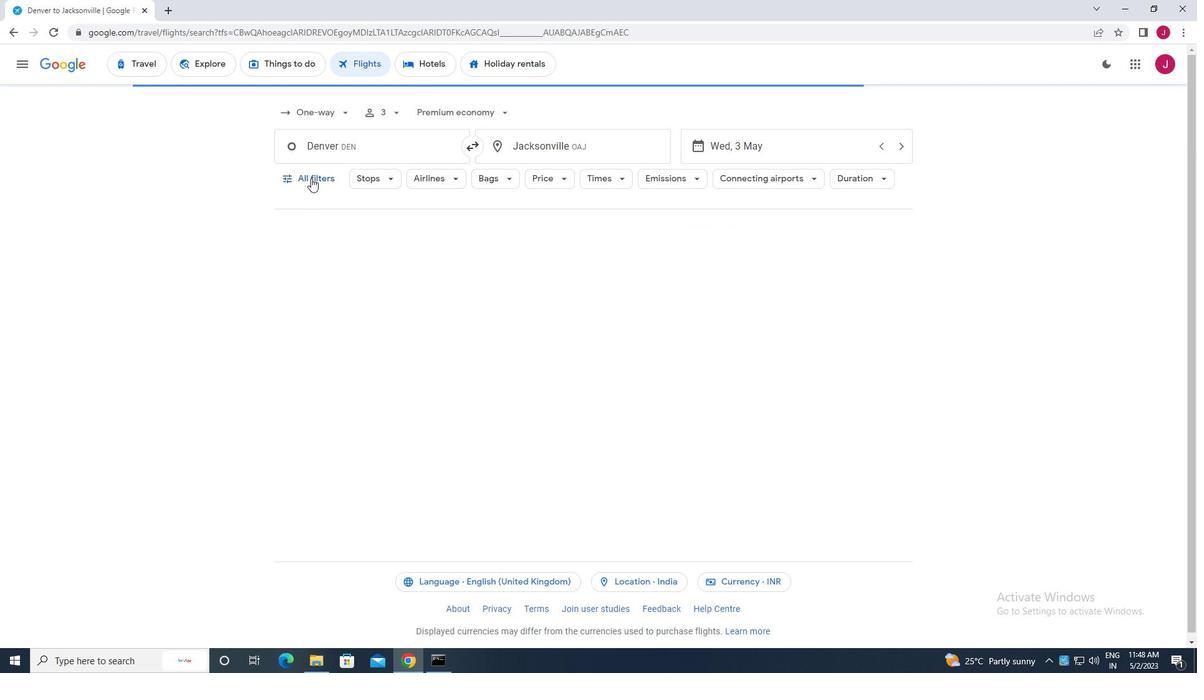 
Action: Mouse moved to (357, 316)
Screenshot: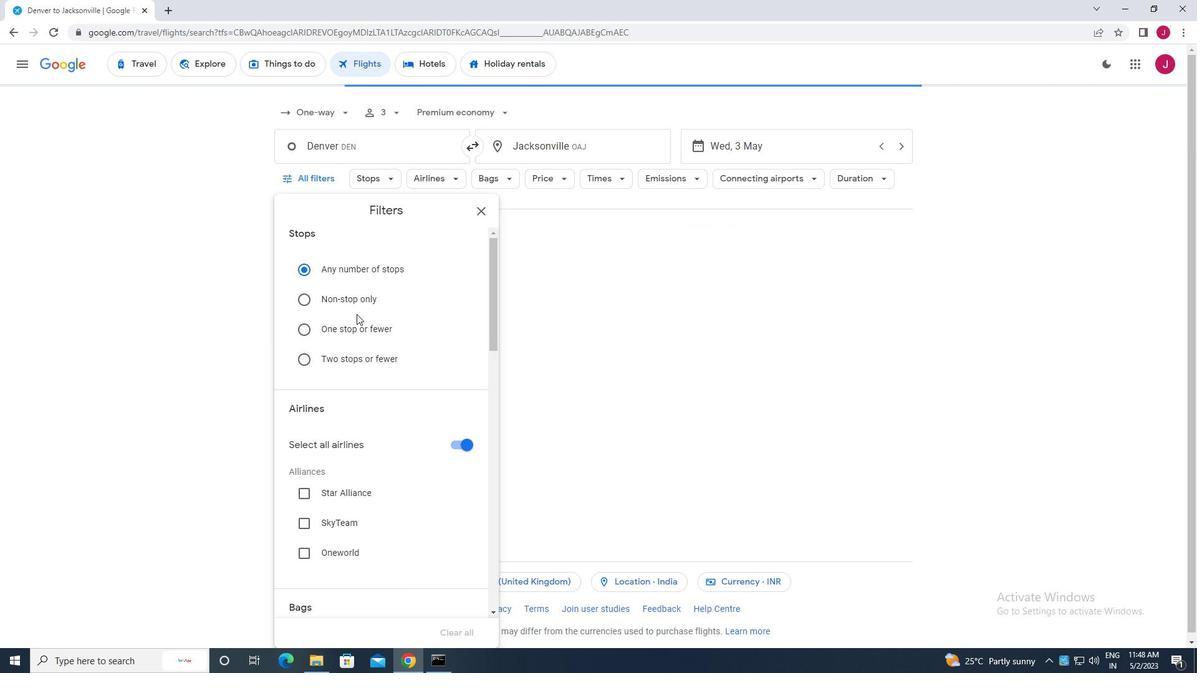 
Action: Mouse scrolled (357, 316) with delta (0, 0)
Screenshot: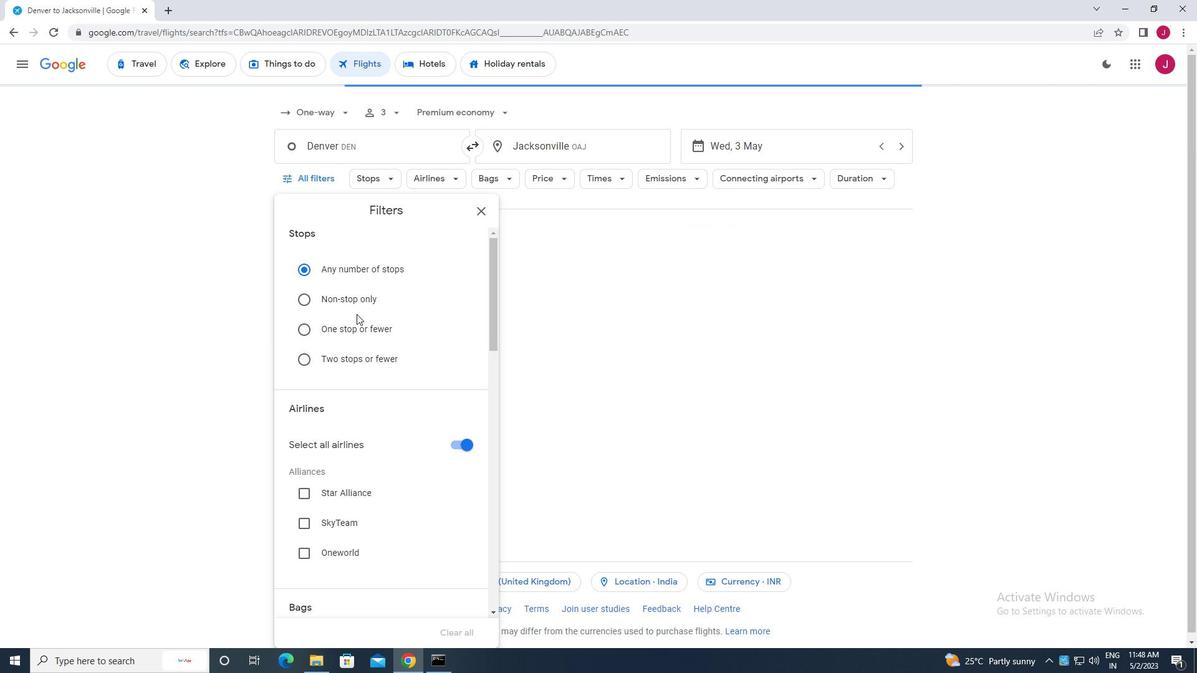 
Action: Mouse moved to (357, 316)
Screenshot: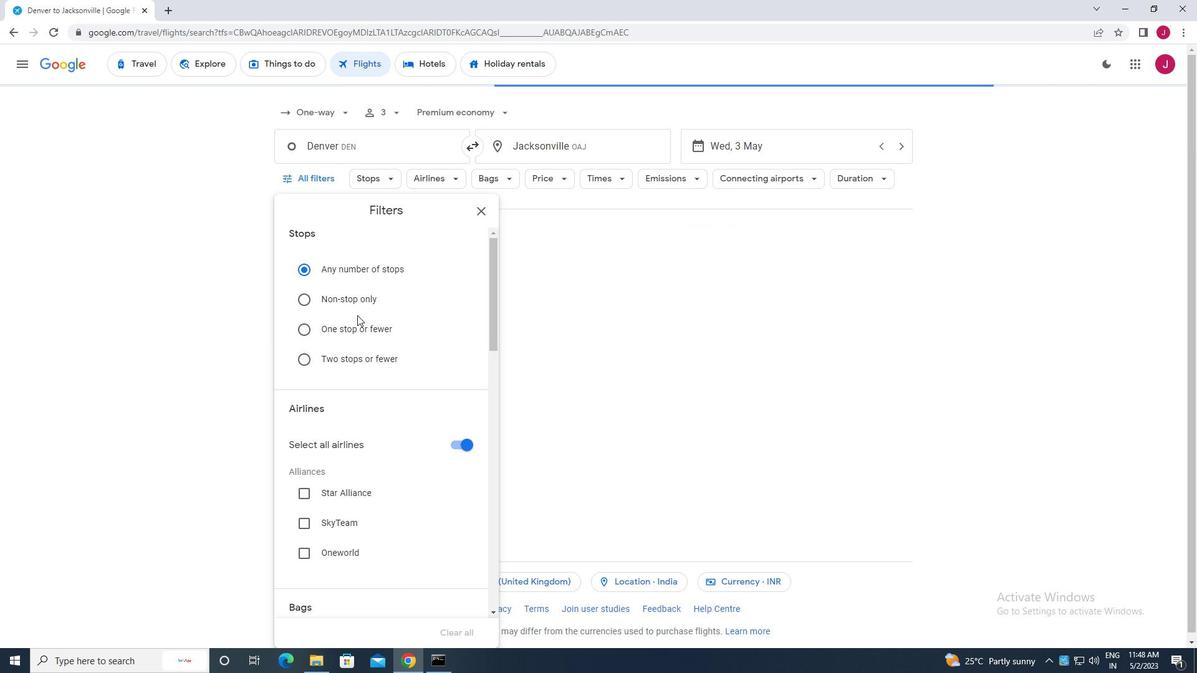 
Action: Mouse scrolled (357, 316) with delta (0, 0)
Screenshot: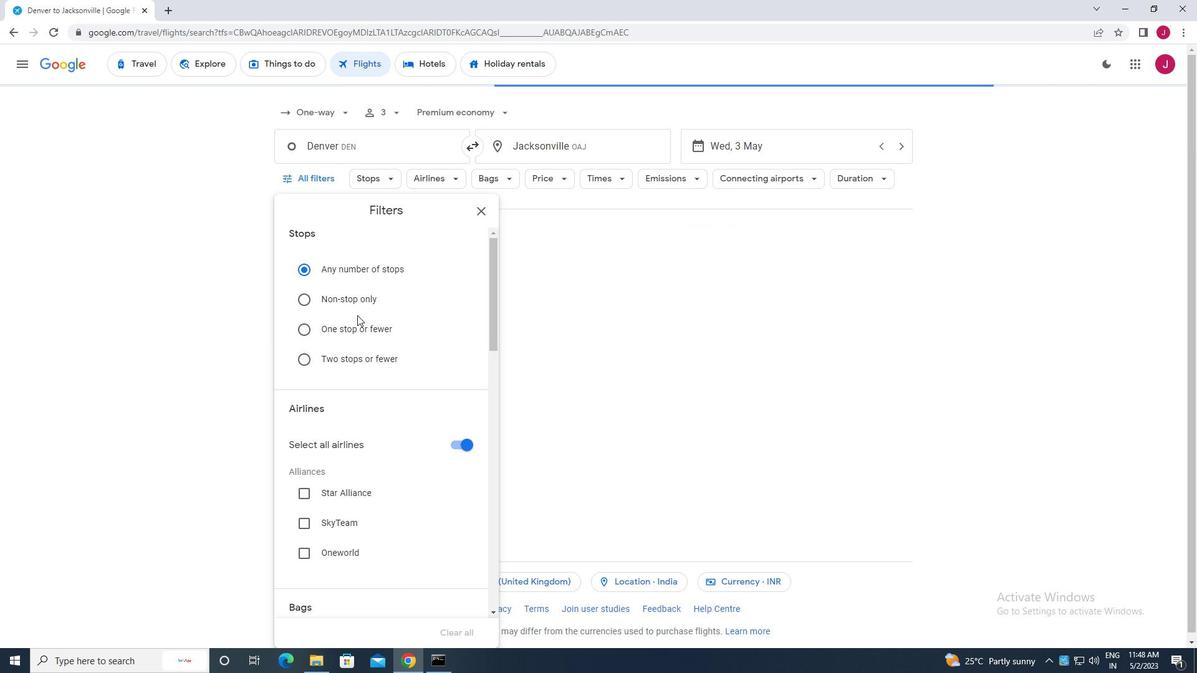 
Action: Mouse moved to (452, 319)
Screenshot: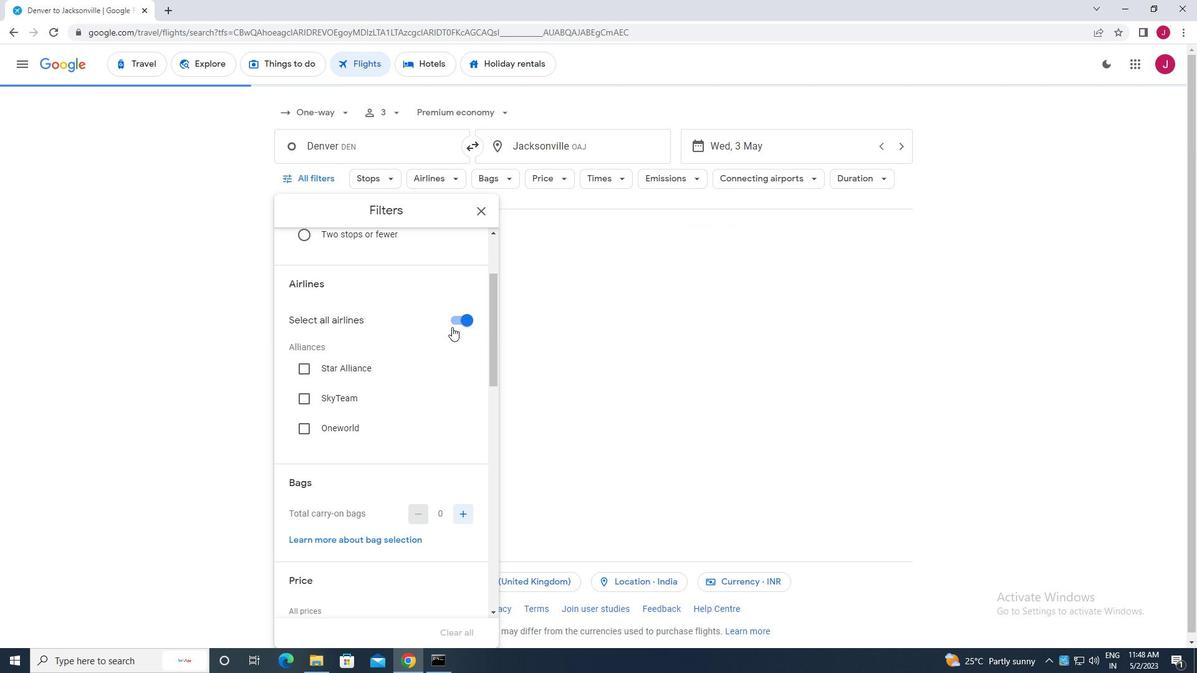 
Action: Mouse pressed left at (452, 319)
Screenshot: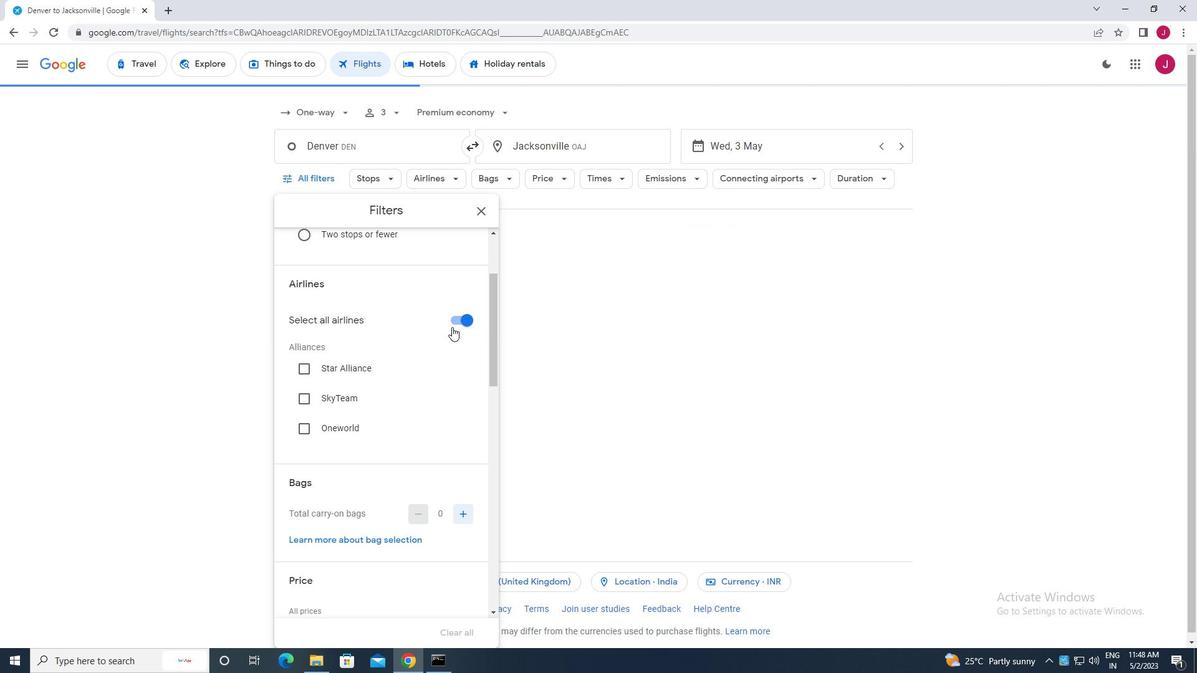 
Action: Mouse moved to (425, 344)
Screenshot: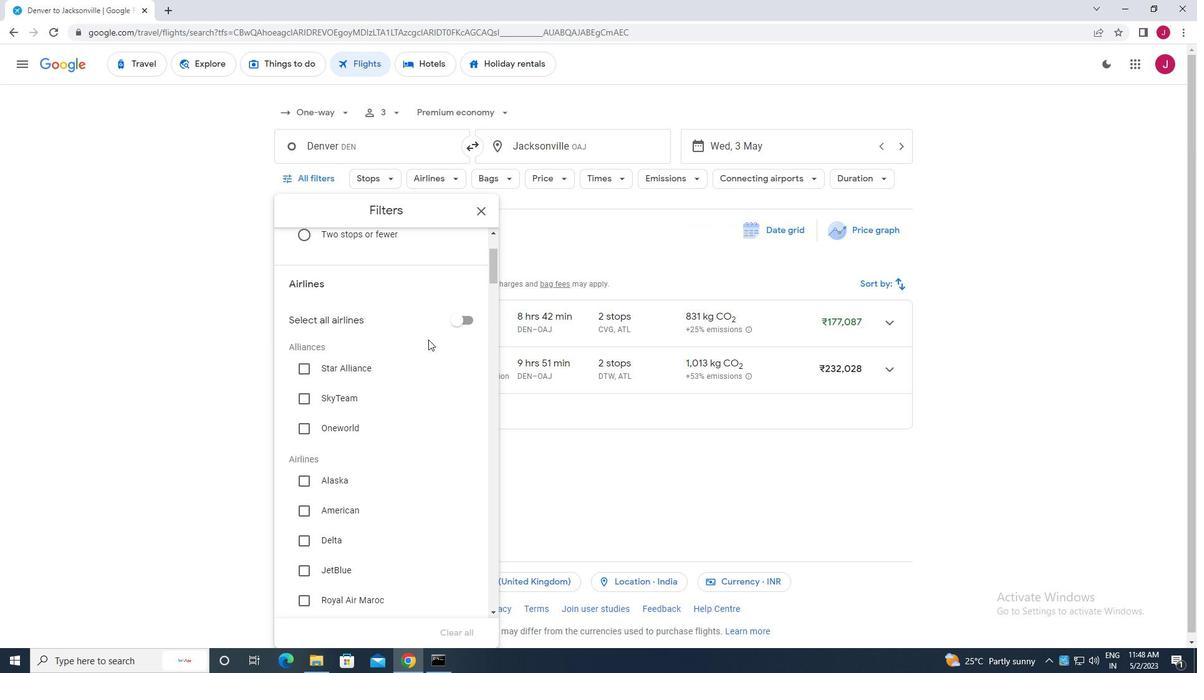 
Action: Mouse scrolled (425, 343) with delta (0, 0)
Screenshot: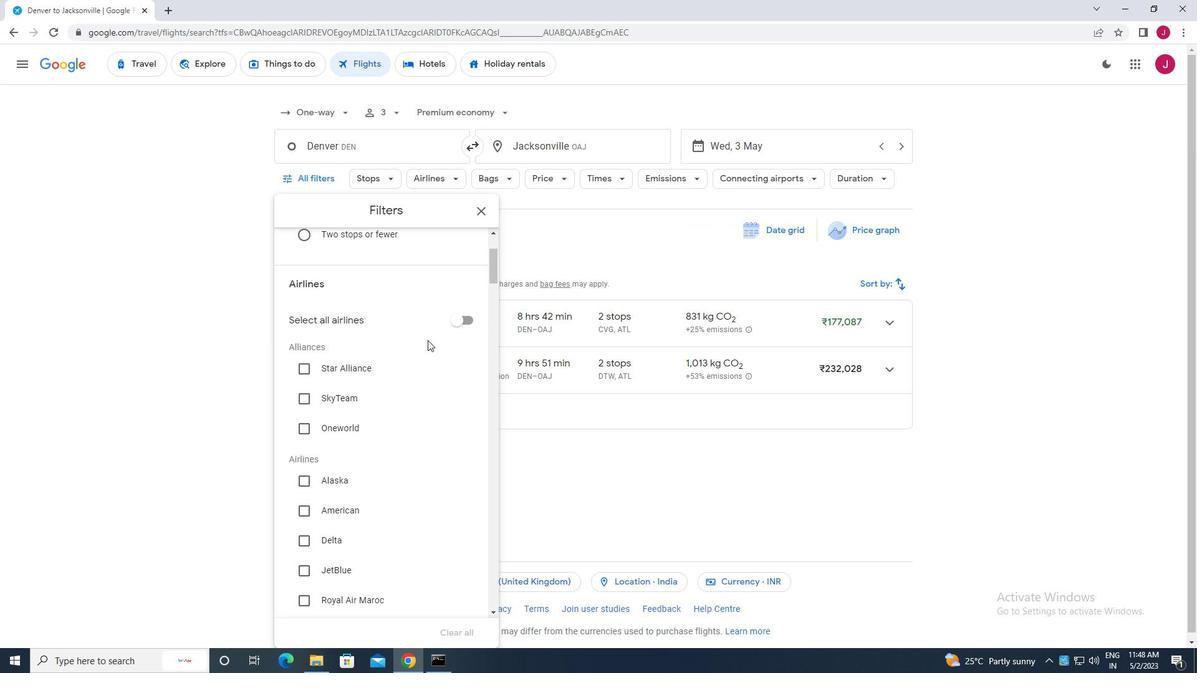 
Action: Mouse moved to (423, 347)
Screenshot: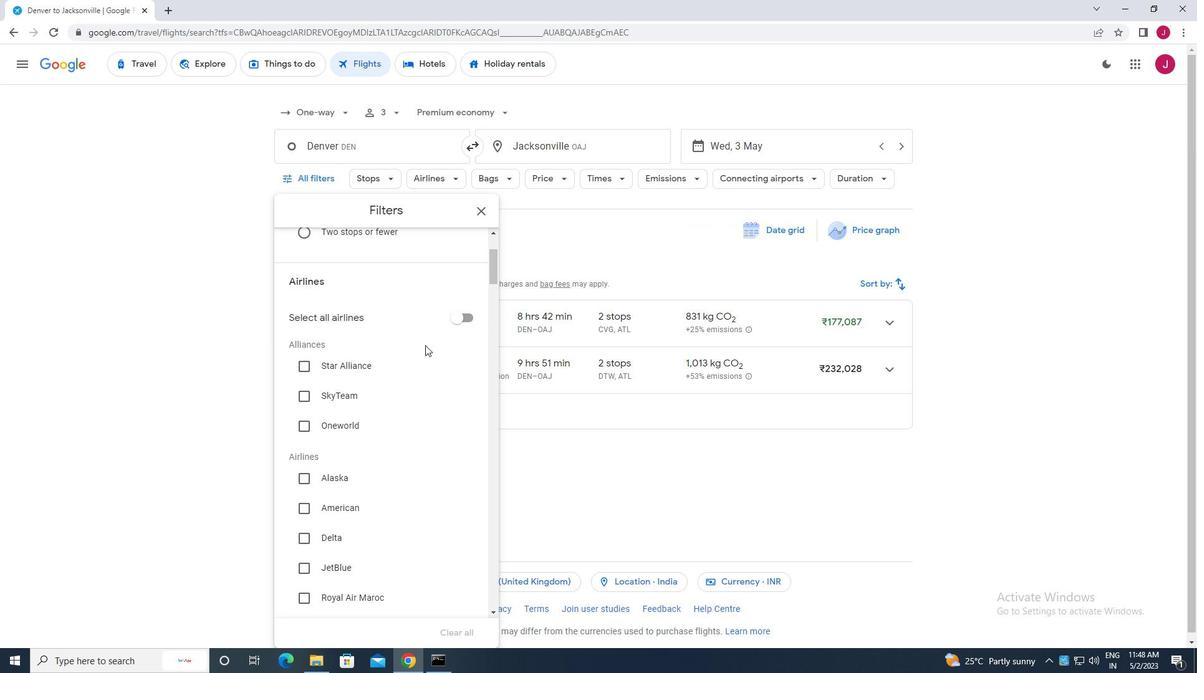 
Action: Mouse scrolled (423, 346) with delta (0, 0)
Screenshot: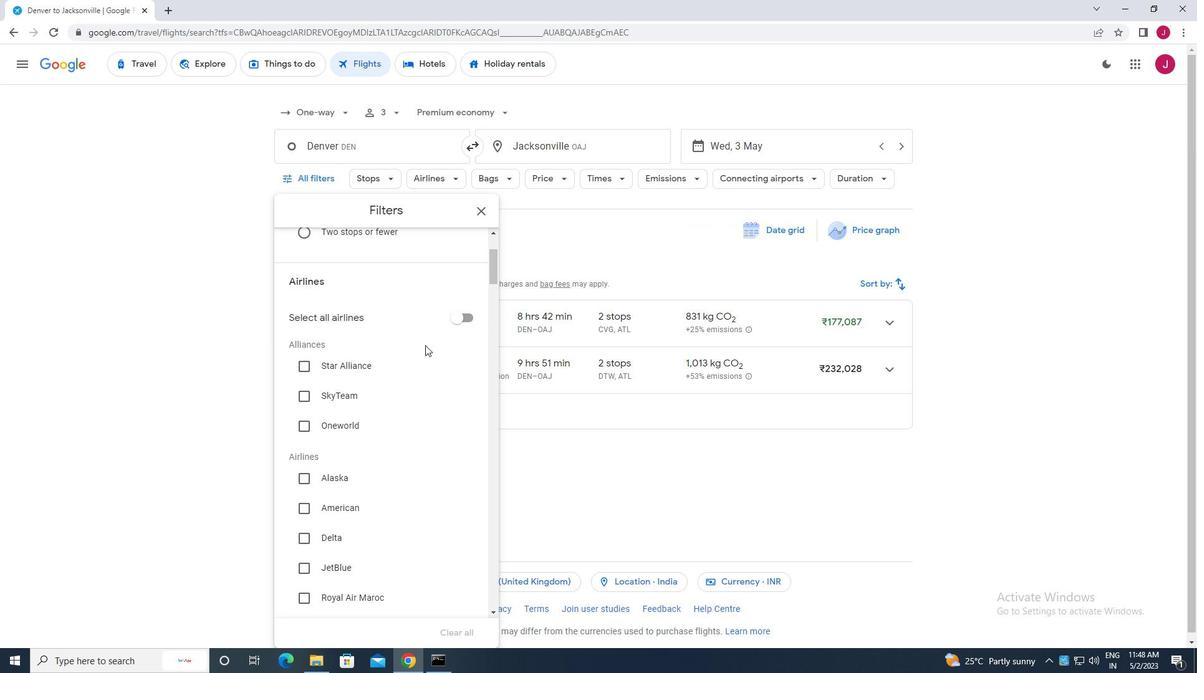 
Action: Mouse moved to (306, 353)
Screenshot: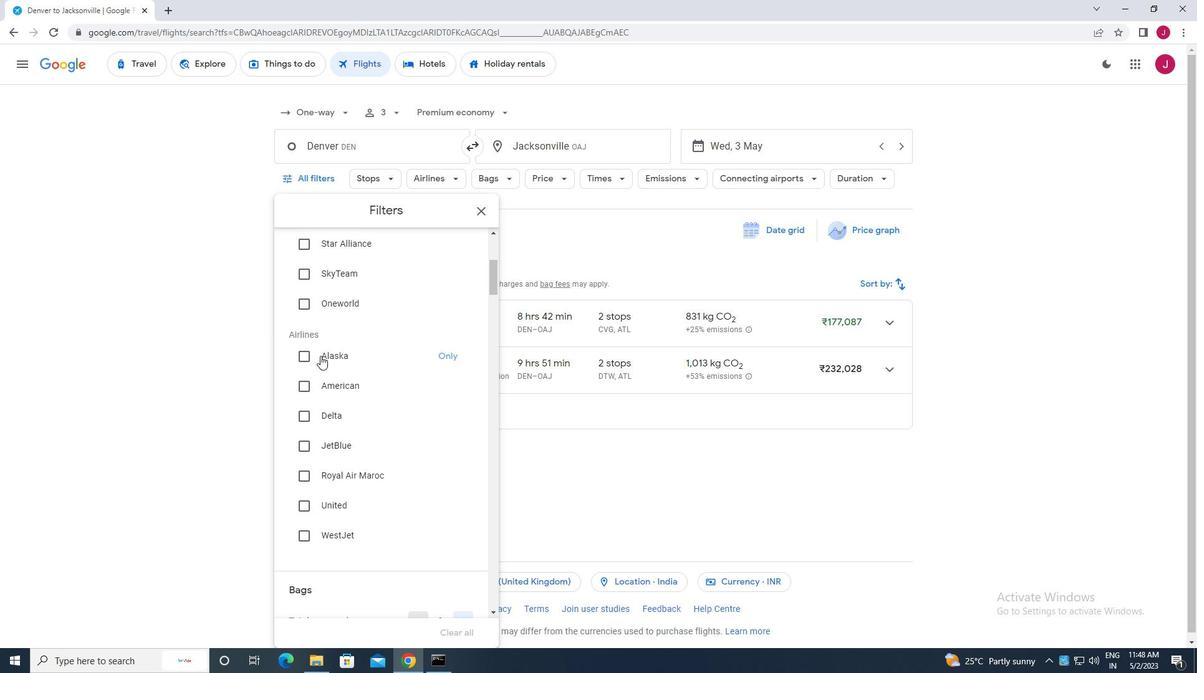 
Action: Mouse pressed left at (306, 353)
Screenshot: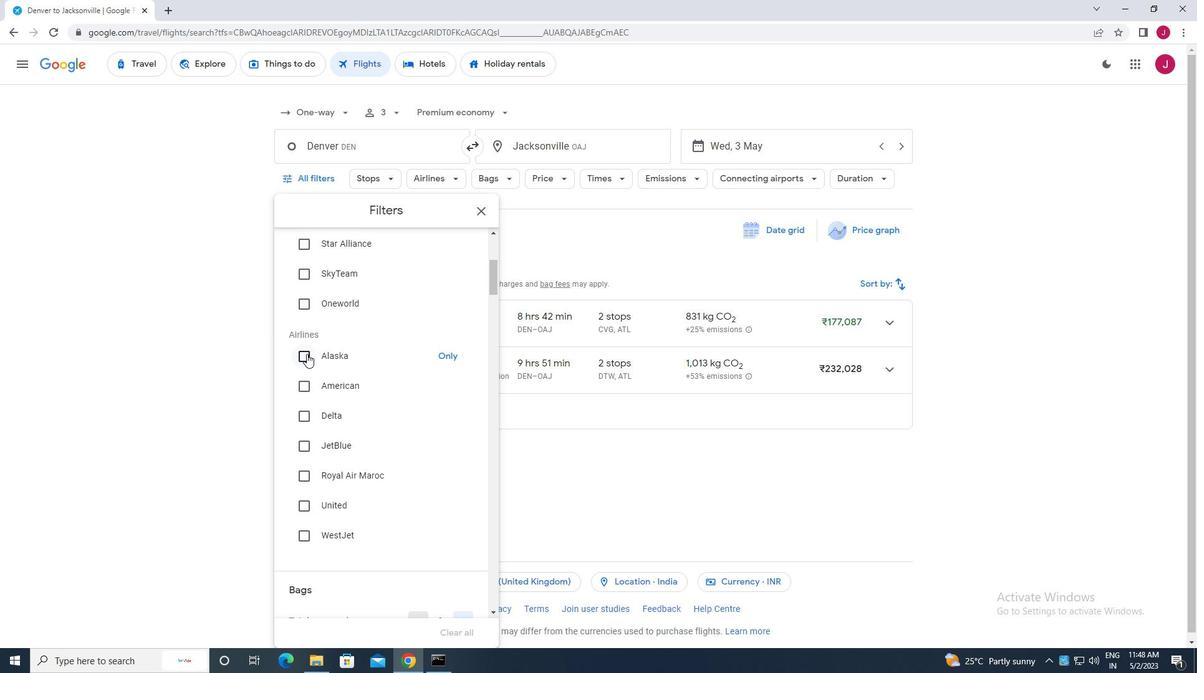 
Action: Mouse moved to (379, 362)
Screenshot: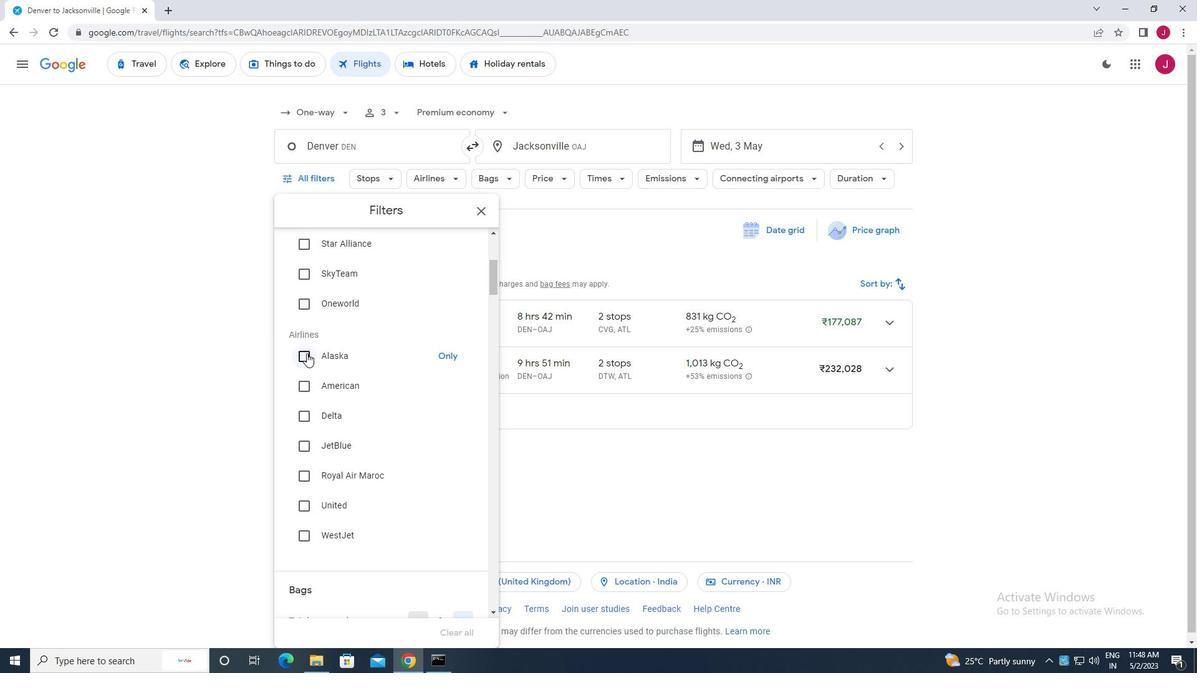 
Action: Mouse scrolled (379, 361) with delta (0, 0)
Screenshot: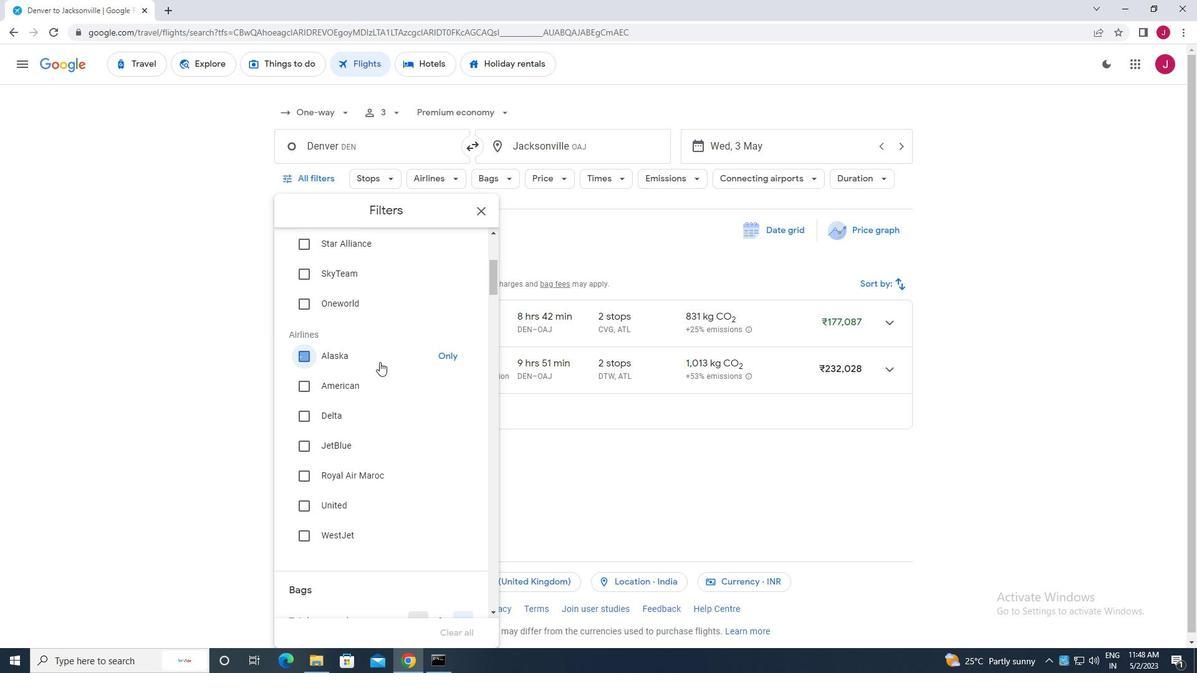 
Action: Mouse scrolled (379, 361) with delta (0, 0)
Screenshot: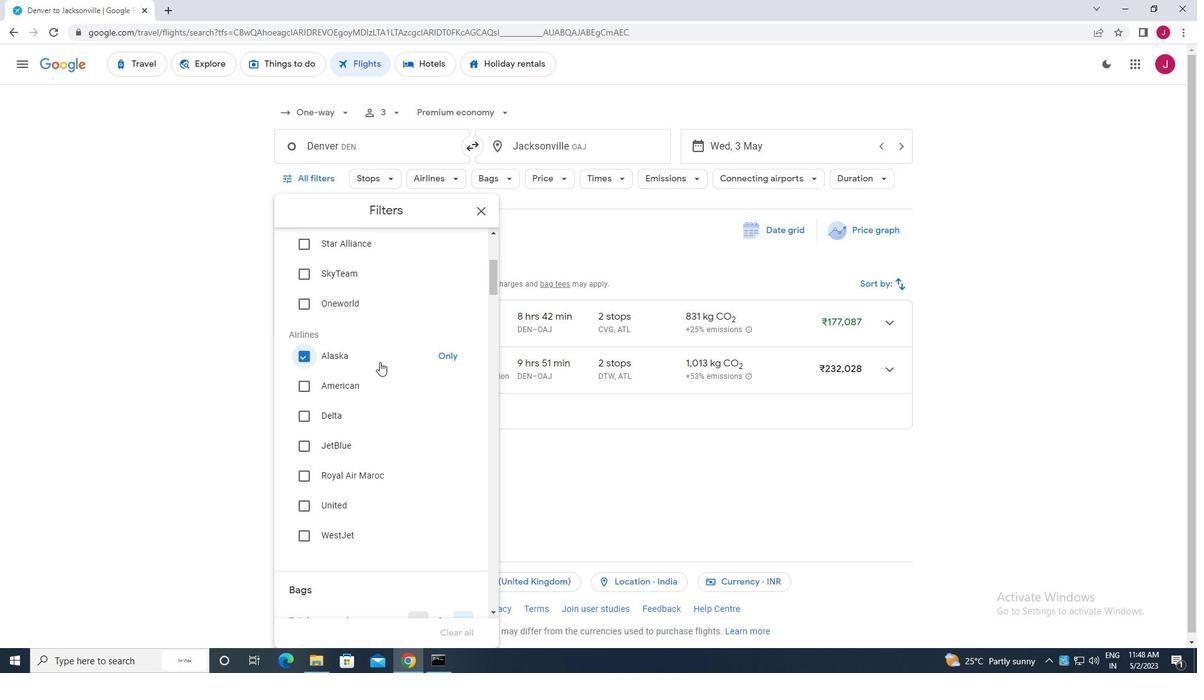 
Action: Mouse scrolled (379, 361) with delta (0, 0)
Screenshot: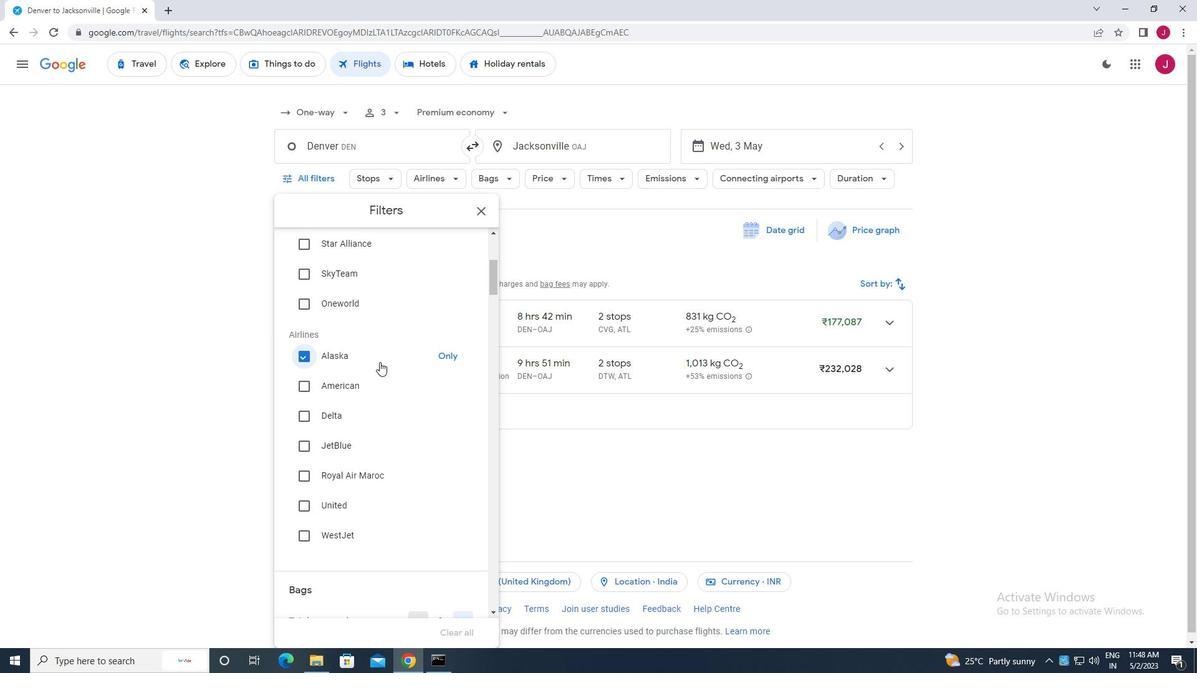 
Action: Mouse scrolled (379, 361) with delta (0, 0)
Screenshot: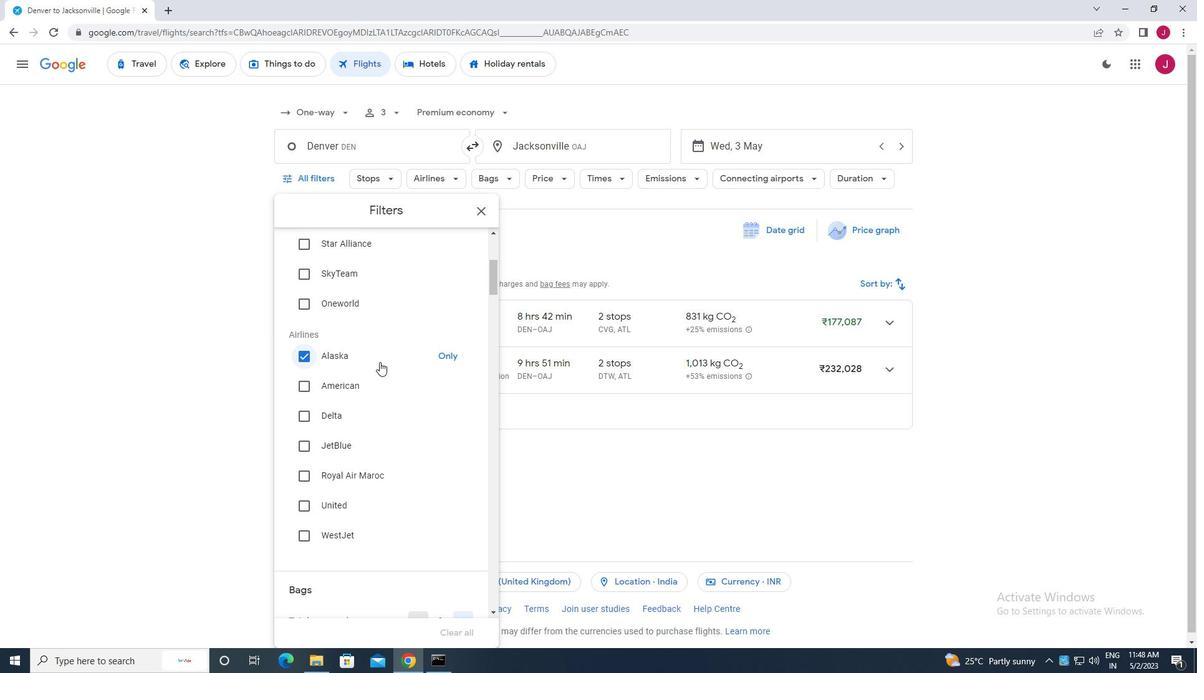 
Action: Mouse moved to (381, 363)
Screenshot: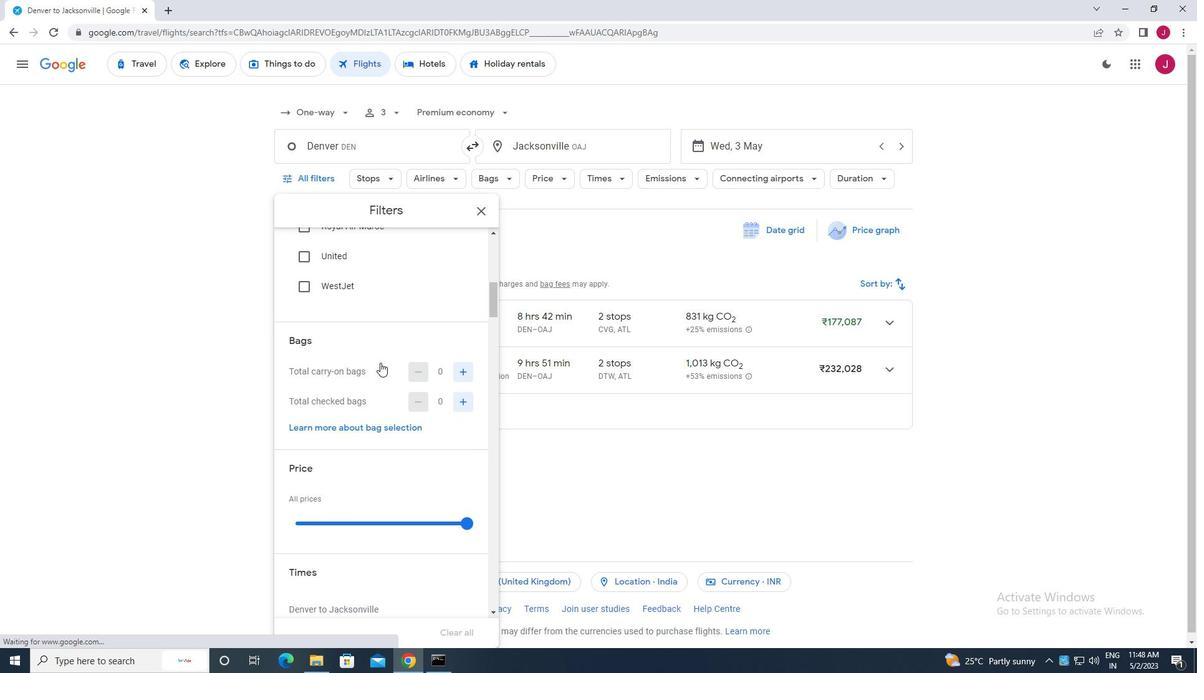 
Action: Mouse scrolled (381, 362) with delta (0, 0)
Screenshot: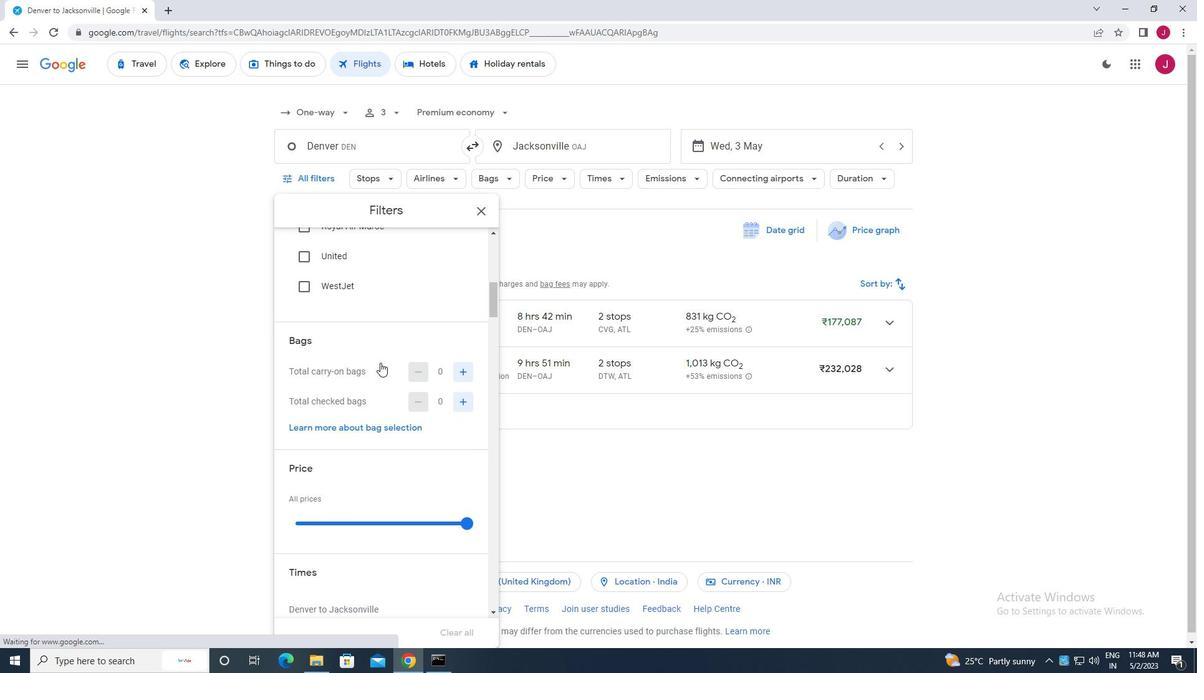 
Action: Mouse moved to (458, 334)
Screenshot: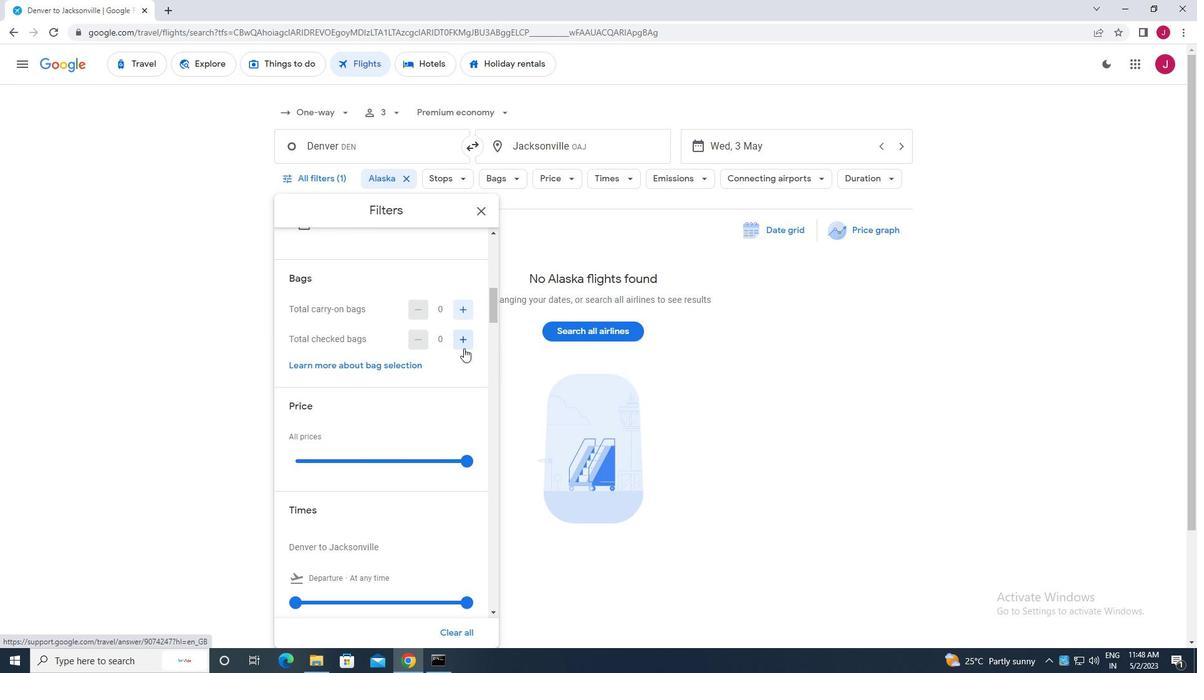 
Action: Mouse pressed left at (458, 334)
Screenshot: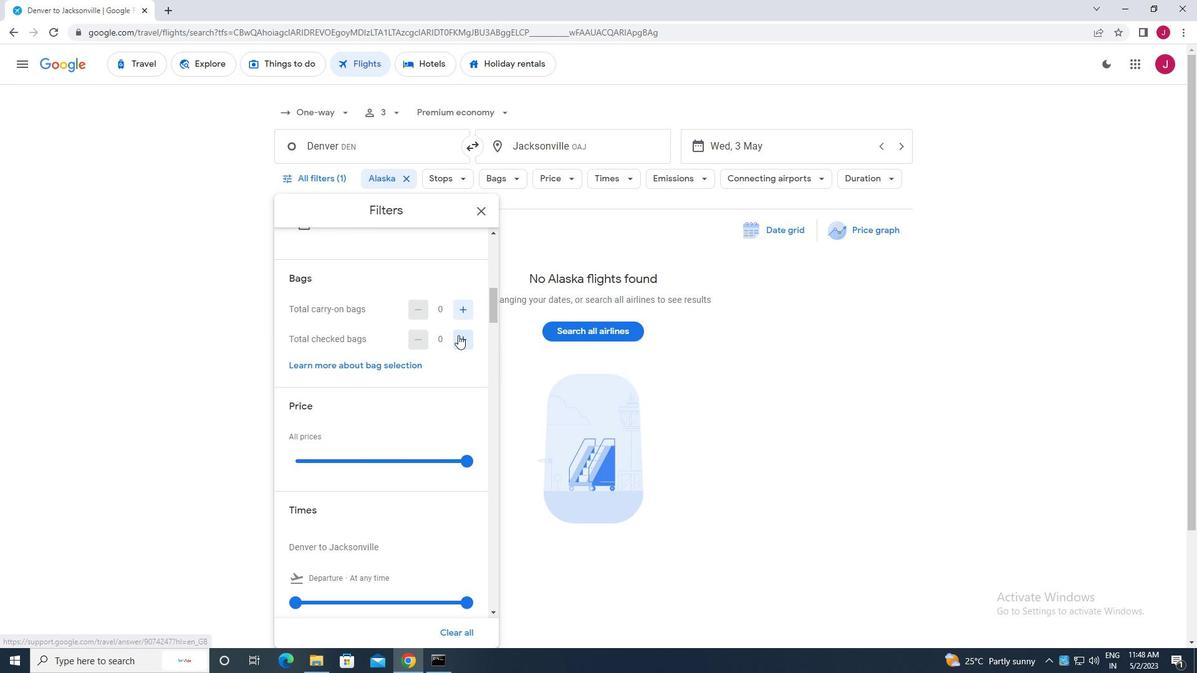 
Action: Mouse pressed left at (458, 334)
Screenshot: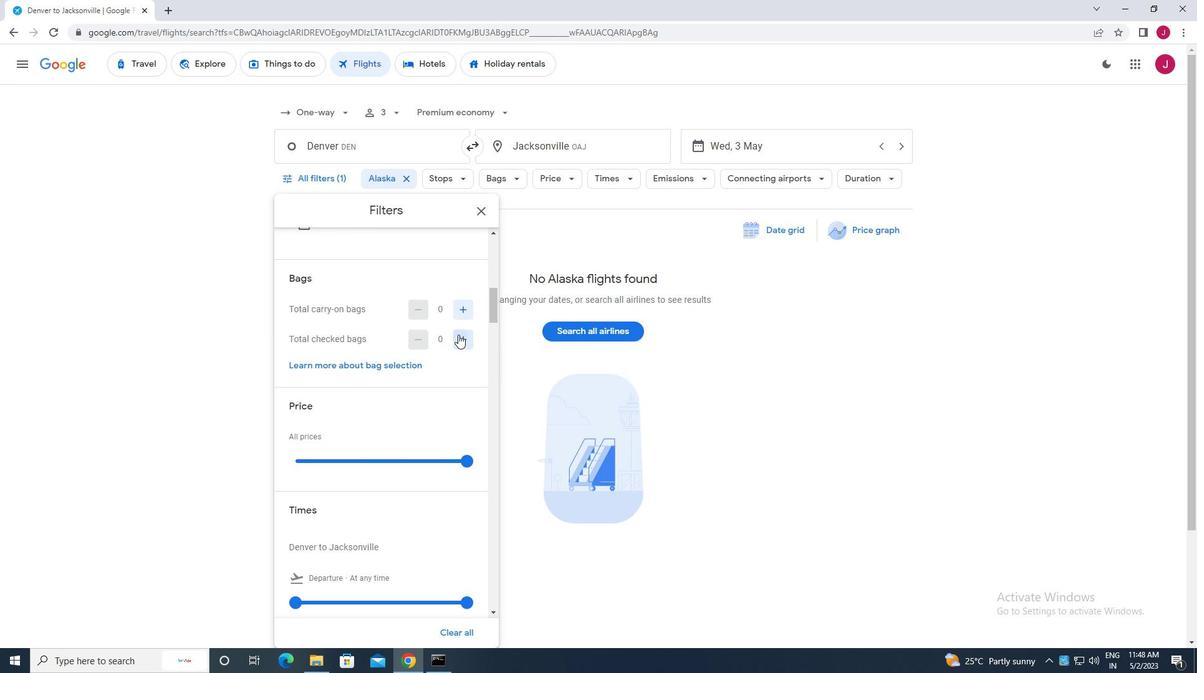 
Action: Mouse pressed left at (458, 334)
Screenshot: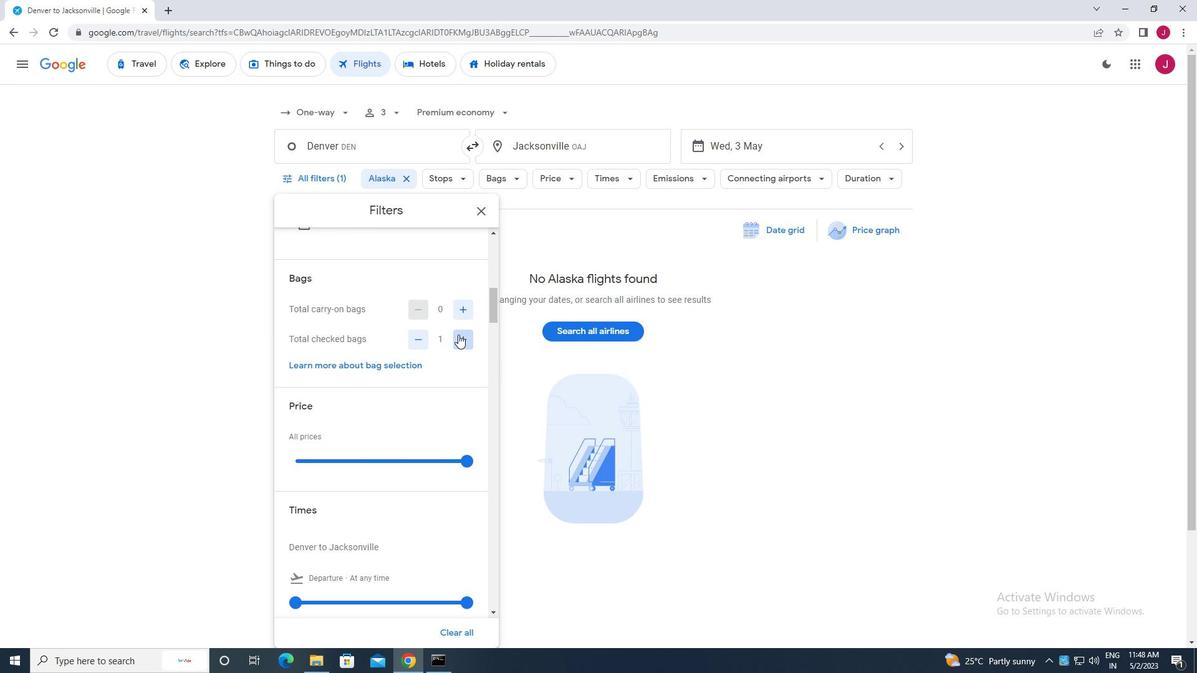 
Action: Mouse pressed left at (458, 334)
Screenshot: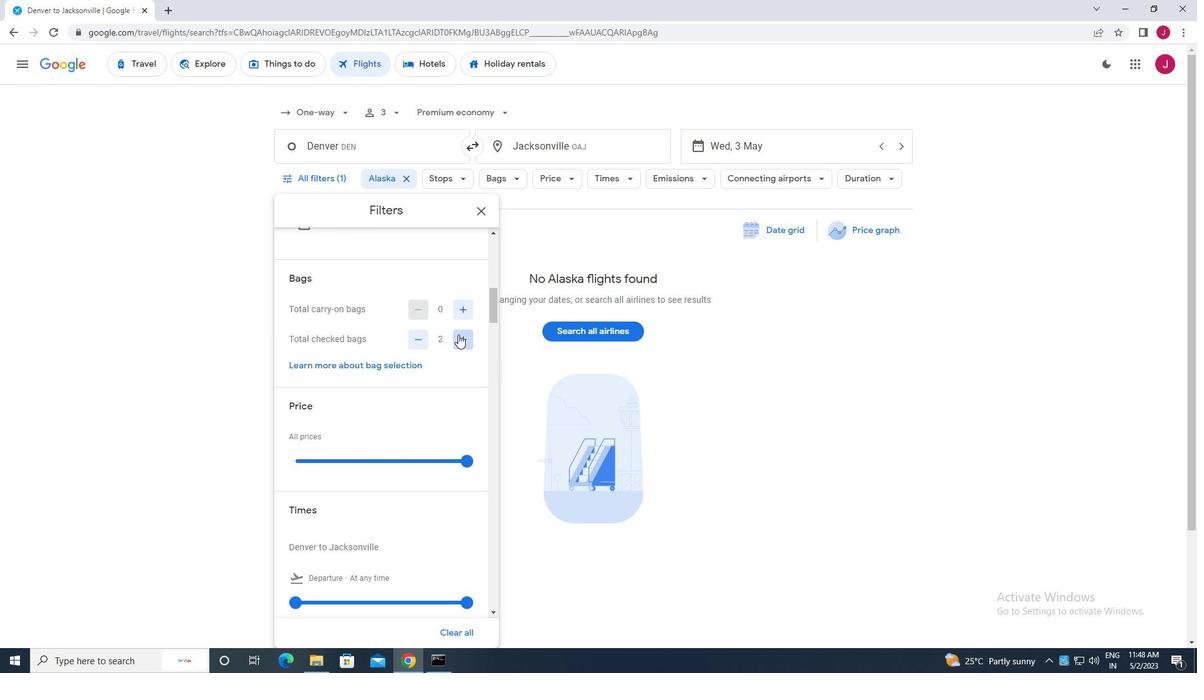 
Action: Mouse pressed left at (458, 334)
Screenshot: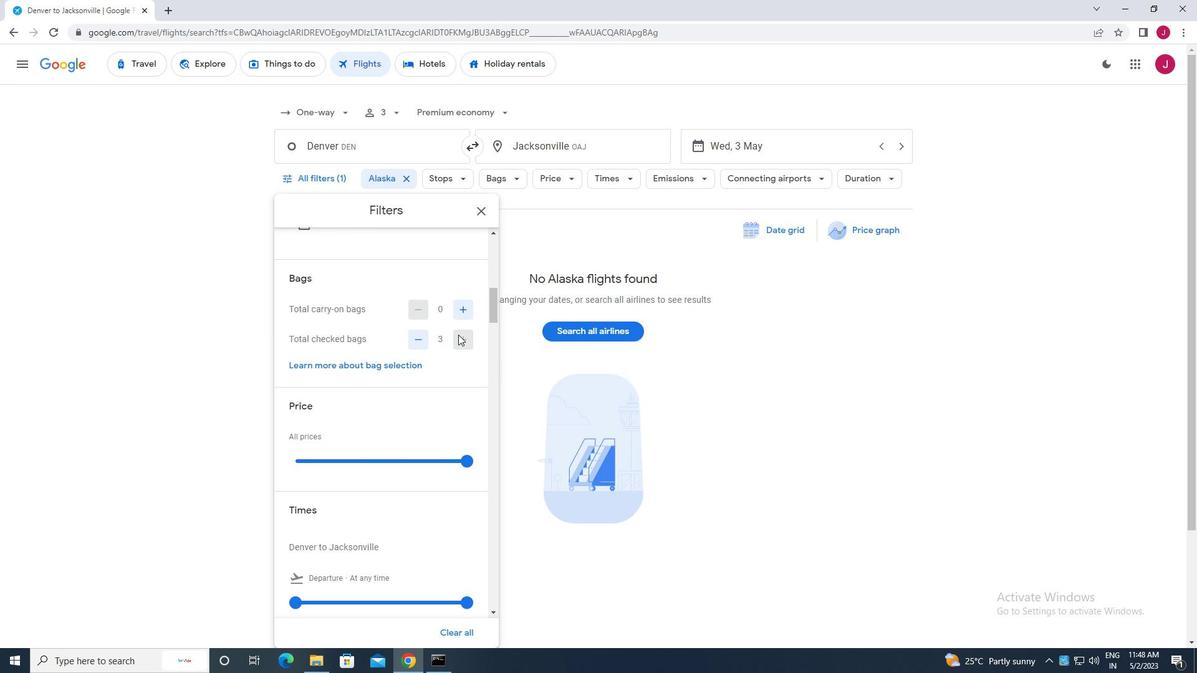 
Action: Mouse moved to (461, 336)
Screenshot: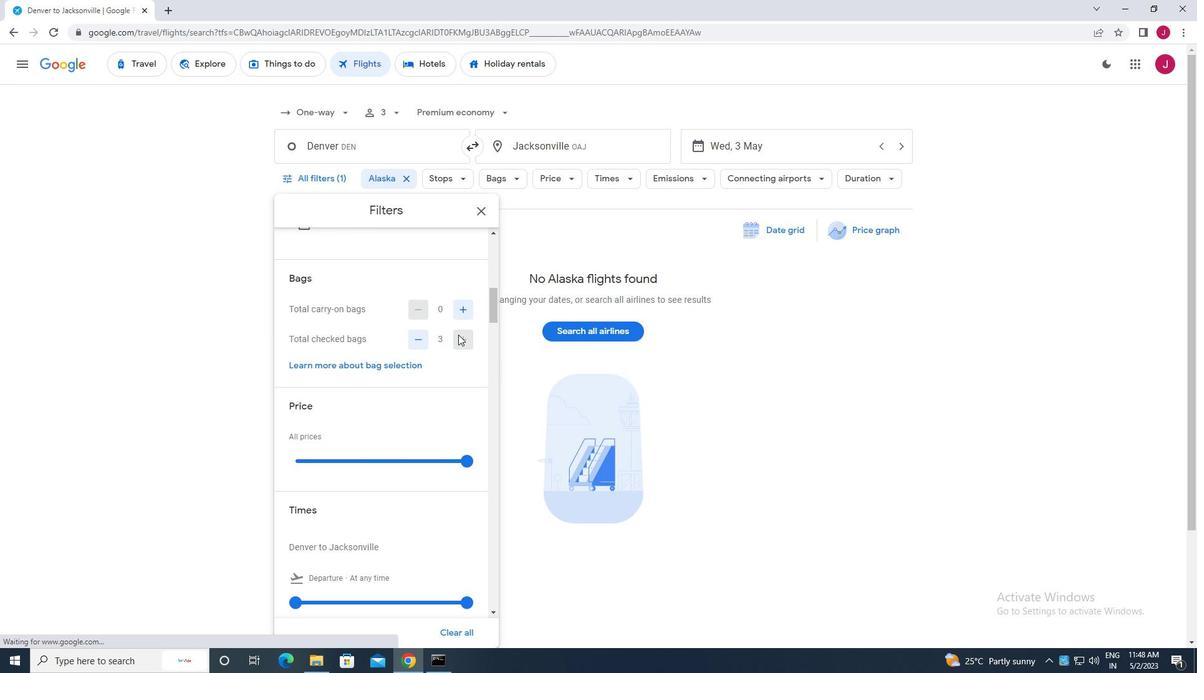 
Action: Mouse pressed left at (461, 336)
Screenshot: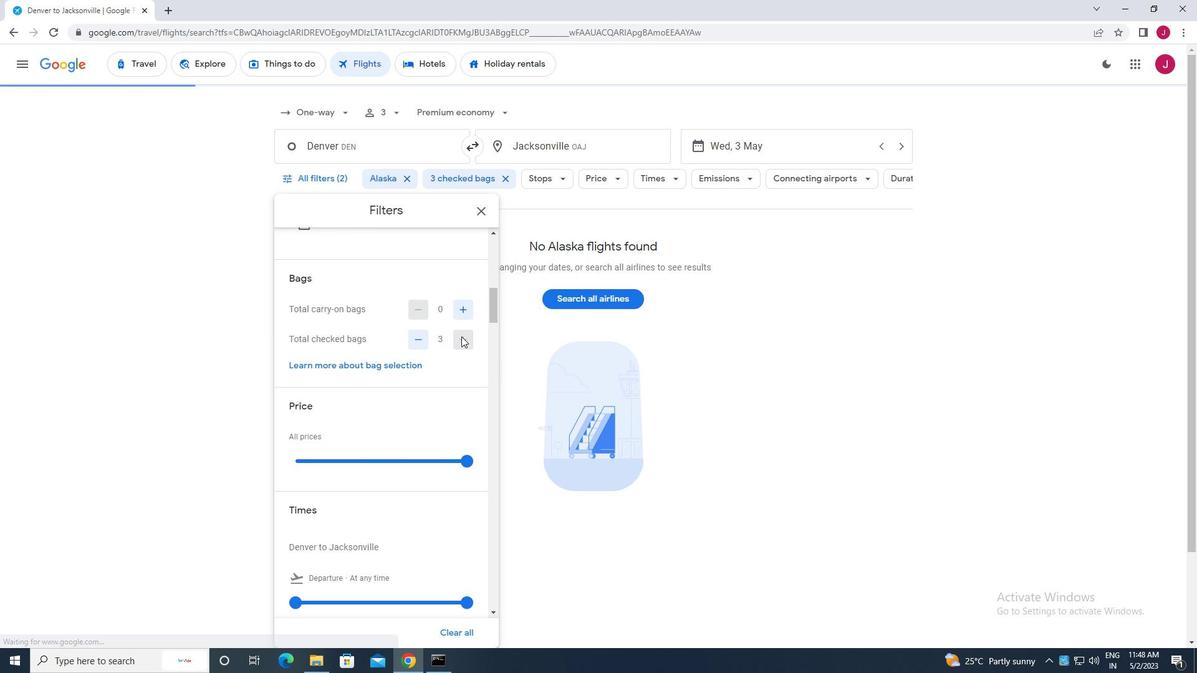 
Action: Mouse moved to (464, 365)
Screenshot: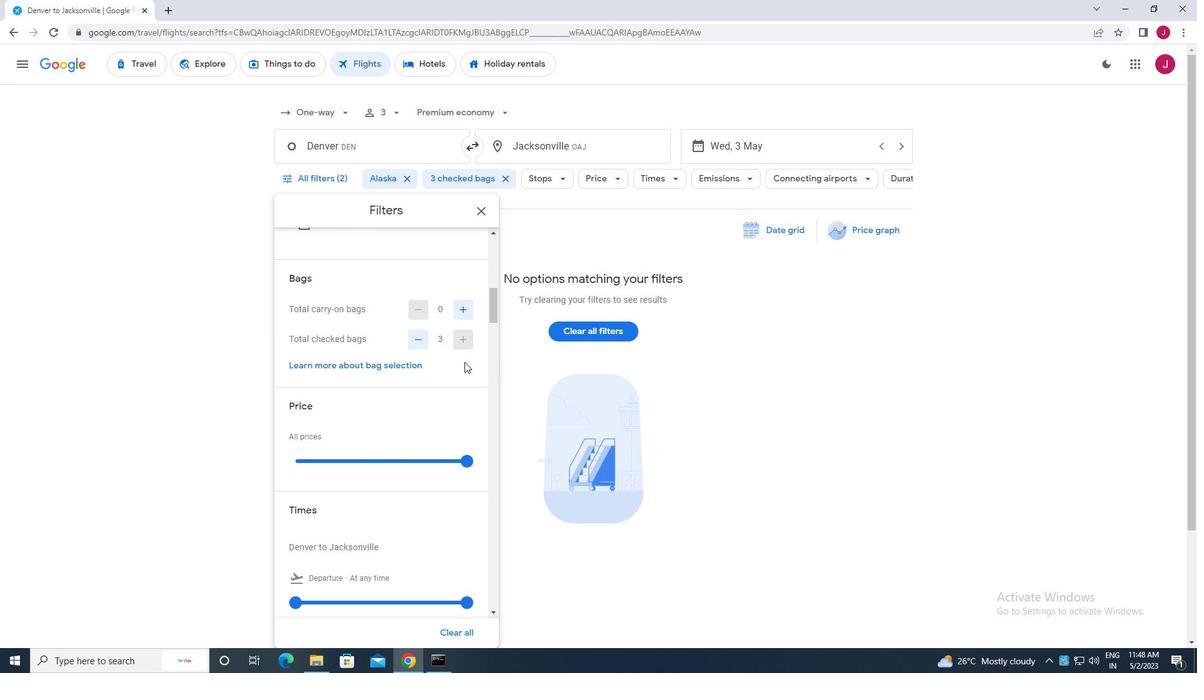 
Action: Mouse scrolled (464, 364) with delta (0, 0)
Screenshot: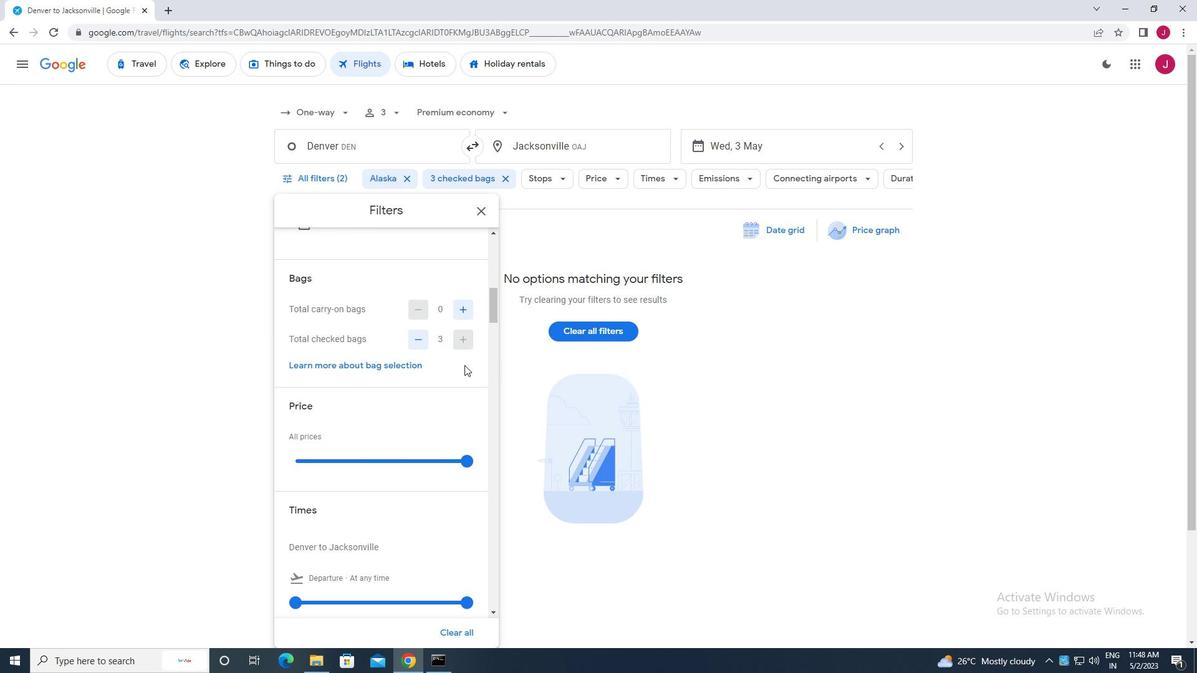 
Action: Mouse scrolled (464, 364) with delta (0, 0)
Screenshot: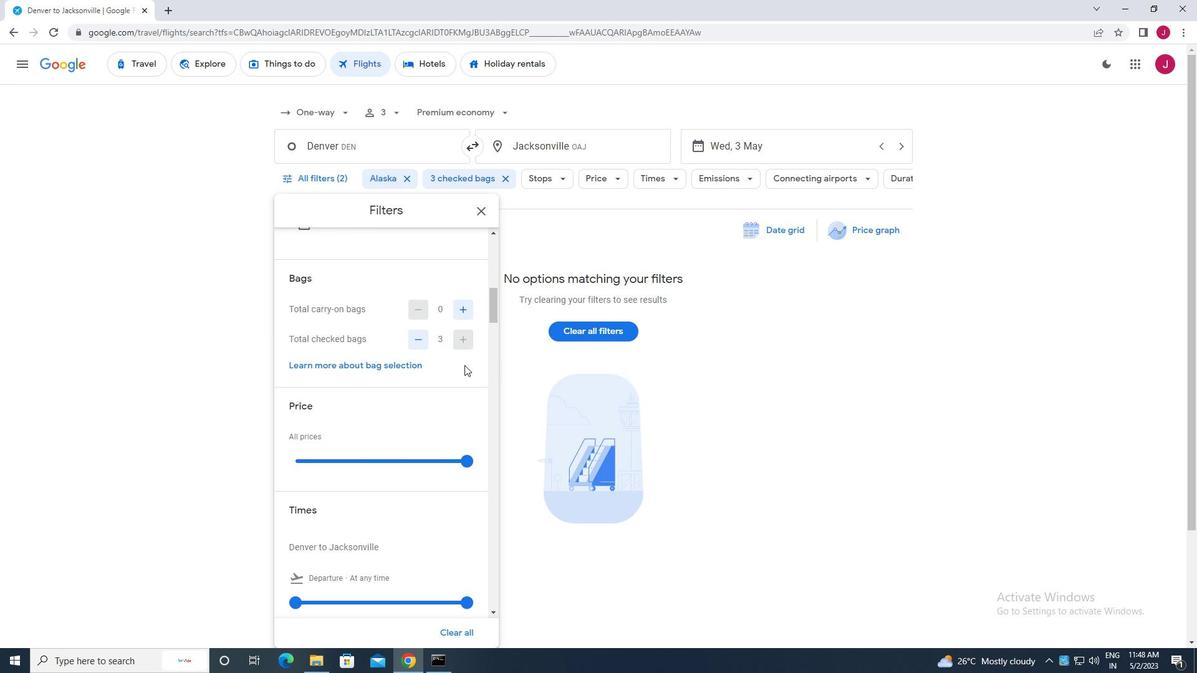
Action: Mouse moved to (464, 338)
Screenshot: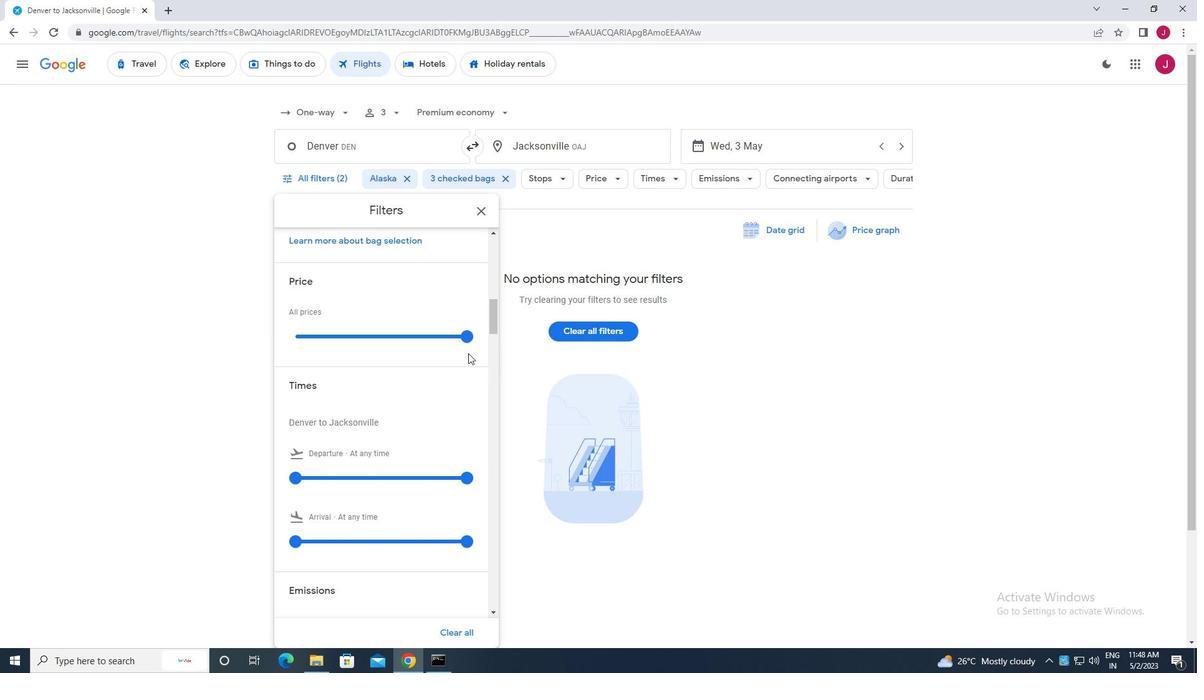 
Action: Mouse pressed left at (464, 338)
Screenshot: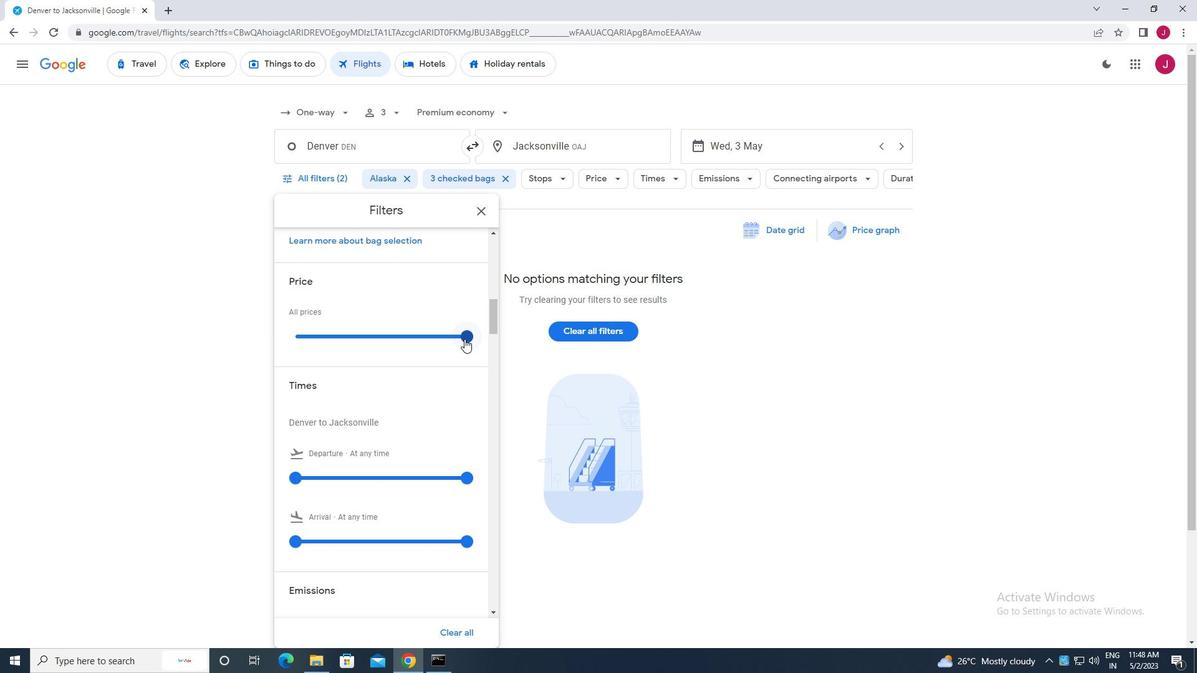 
Action: Mouse moved to (354, 356)
Screenshot: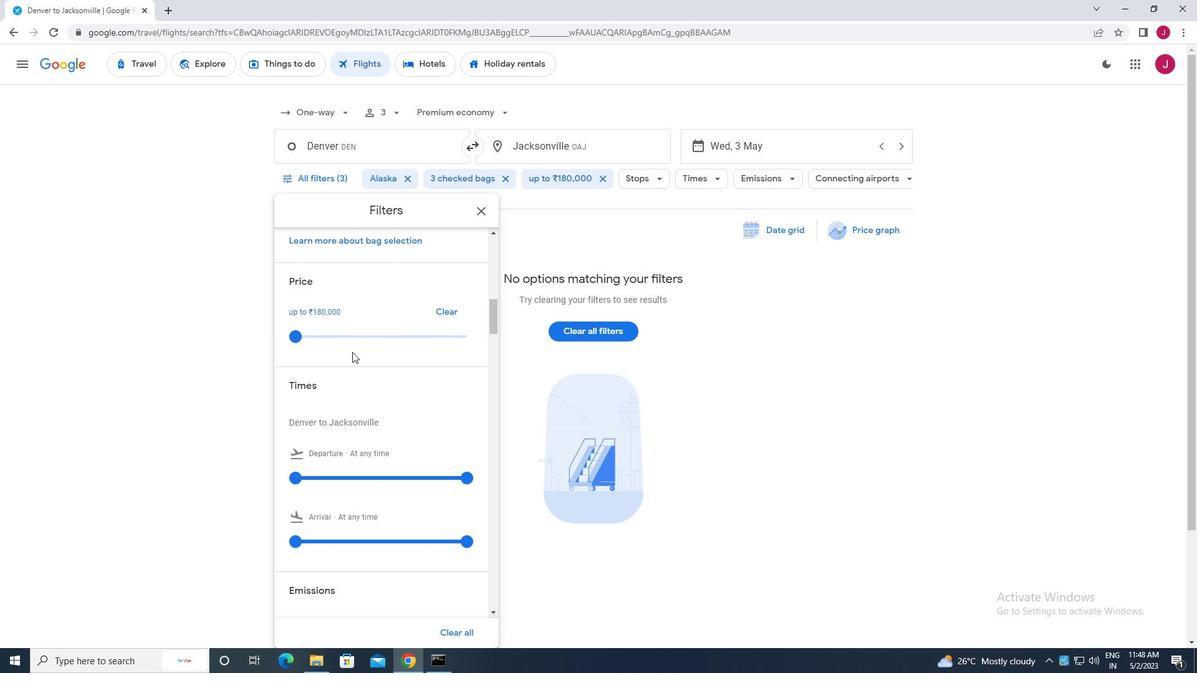 
Action: Mouse scrolled (354, 355) with delta (0, 0)
Screenshot: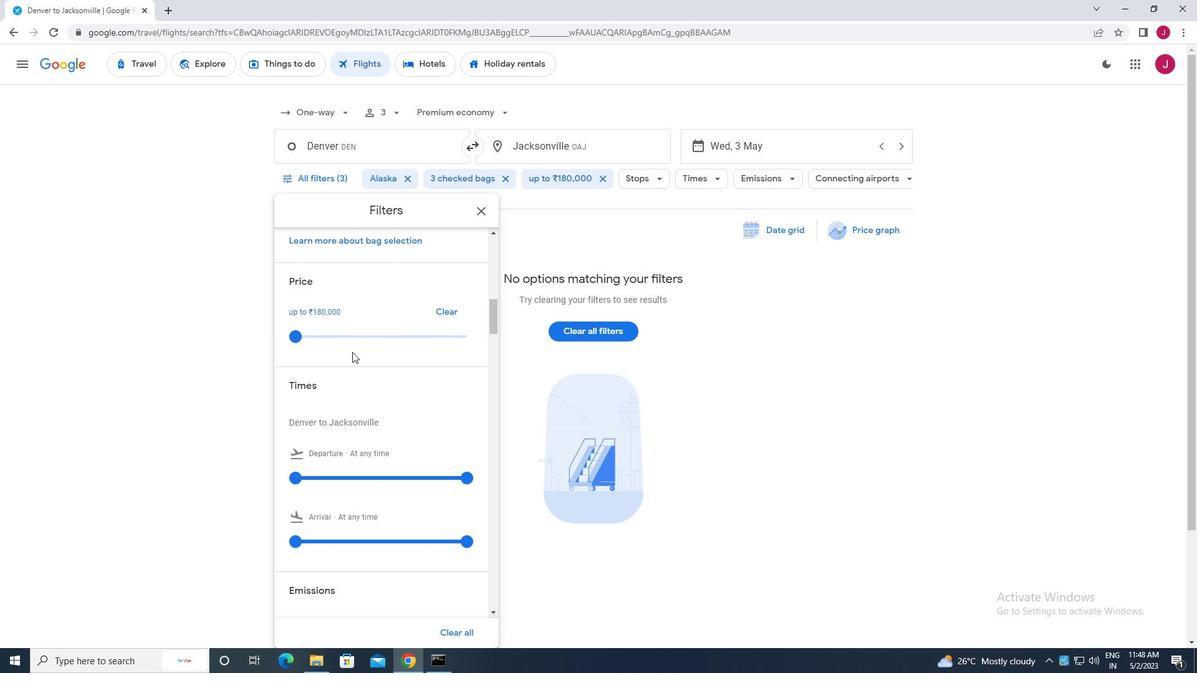 
Action: Mouse scrolled (354, 355) with delta (0, 0)
Screenshot: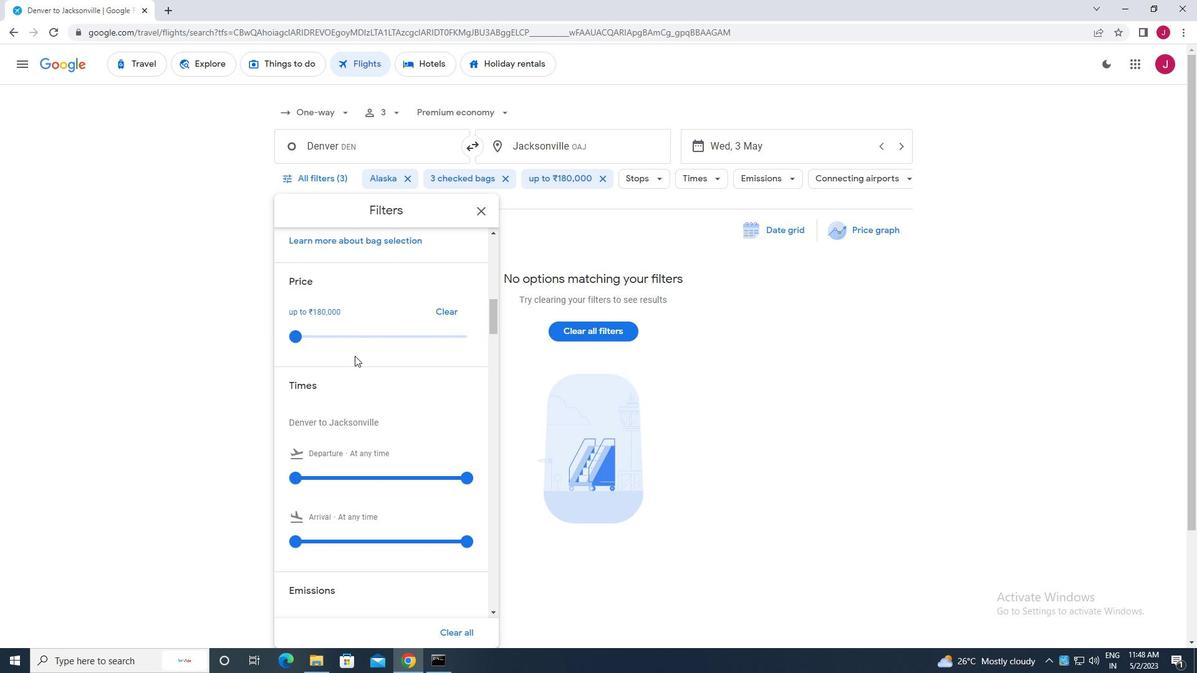 
Action: Mouse moved to (294, 351)
Screenshot: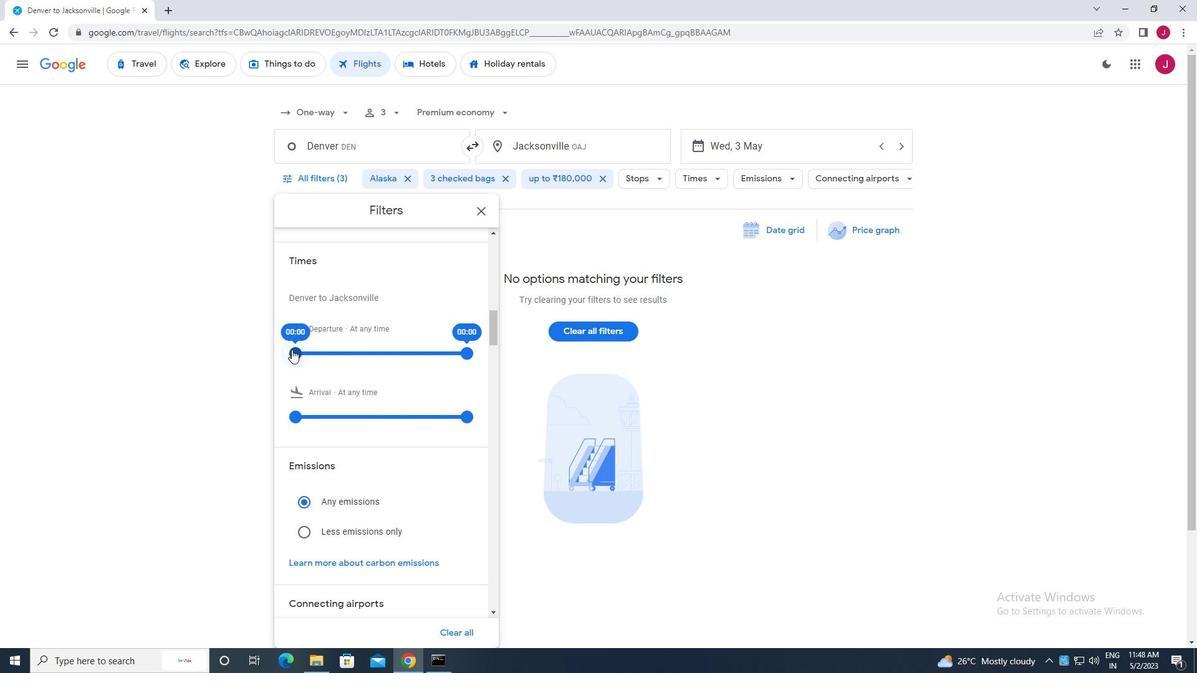 
Action: Mouse pressed left at (294, 351)
Screenshot: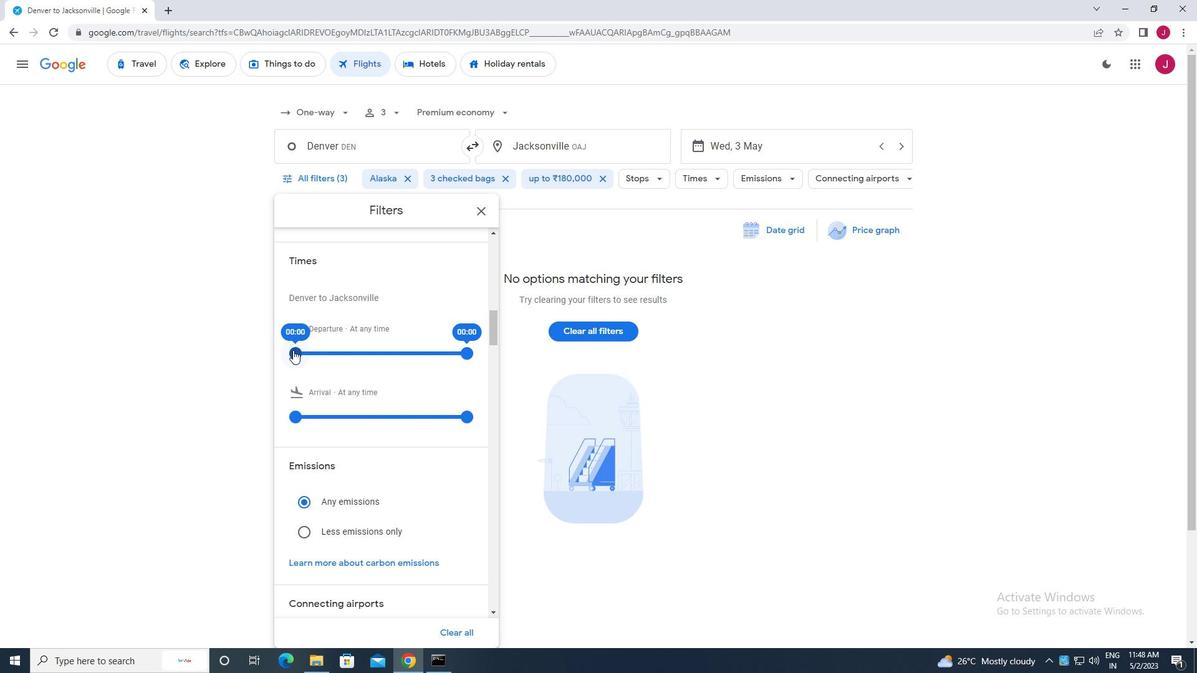 
Action: Mouse moved to (462, 354)
Screenshot: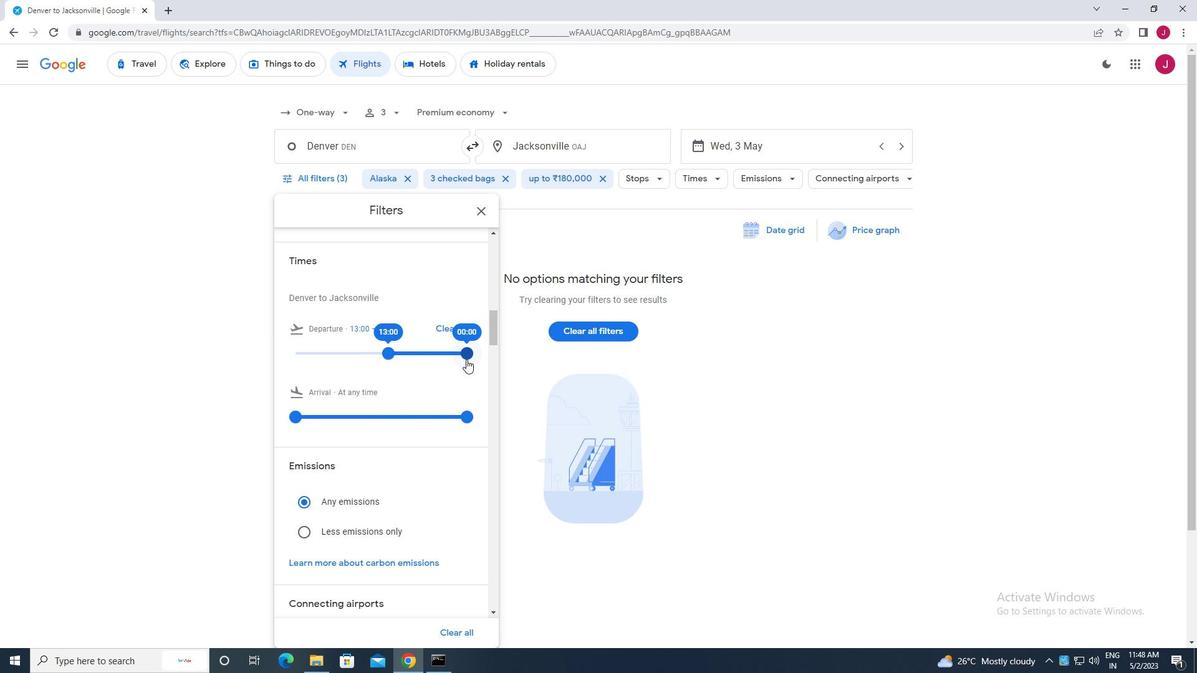 
Action: Mouse pressed left at (462, 354)
Screenshot: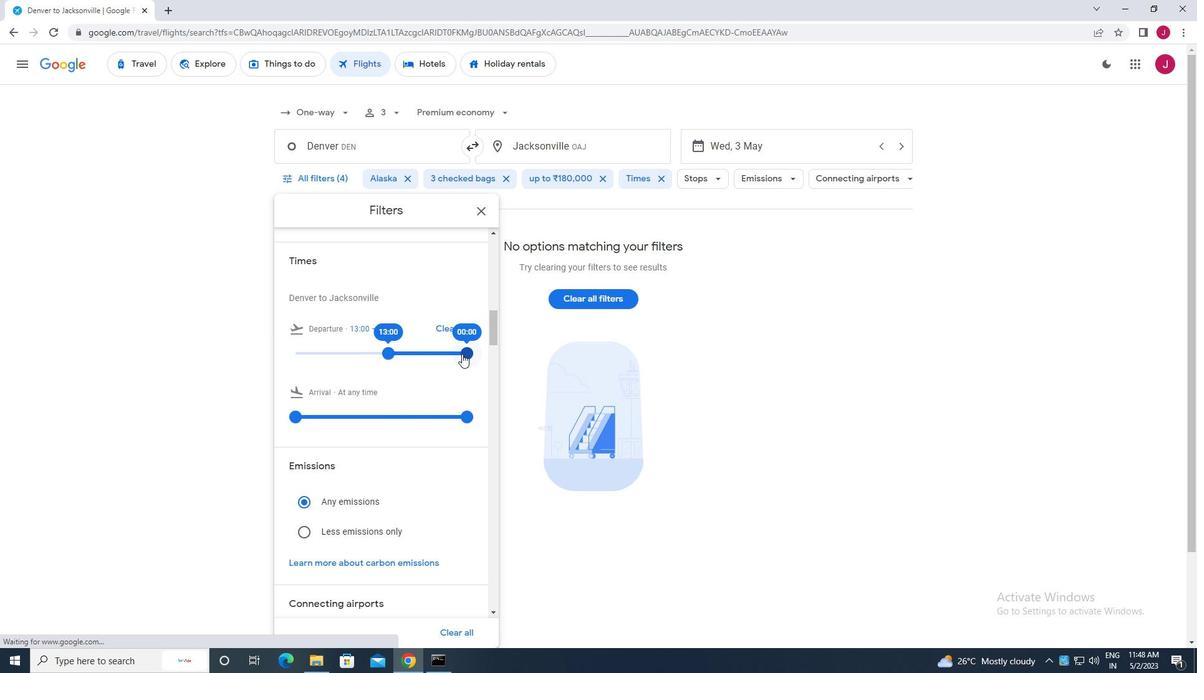 
Action: Mouse moved to (482, 211)
Screenshot: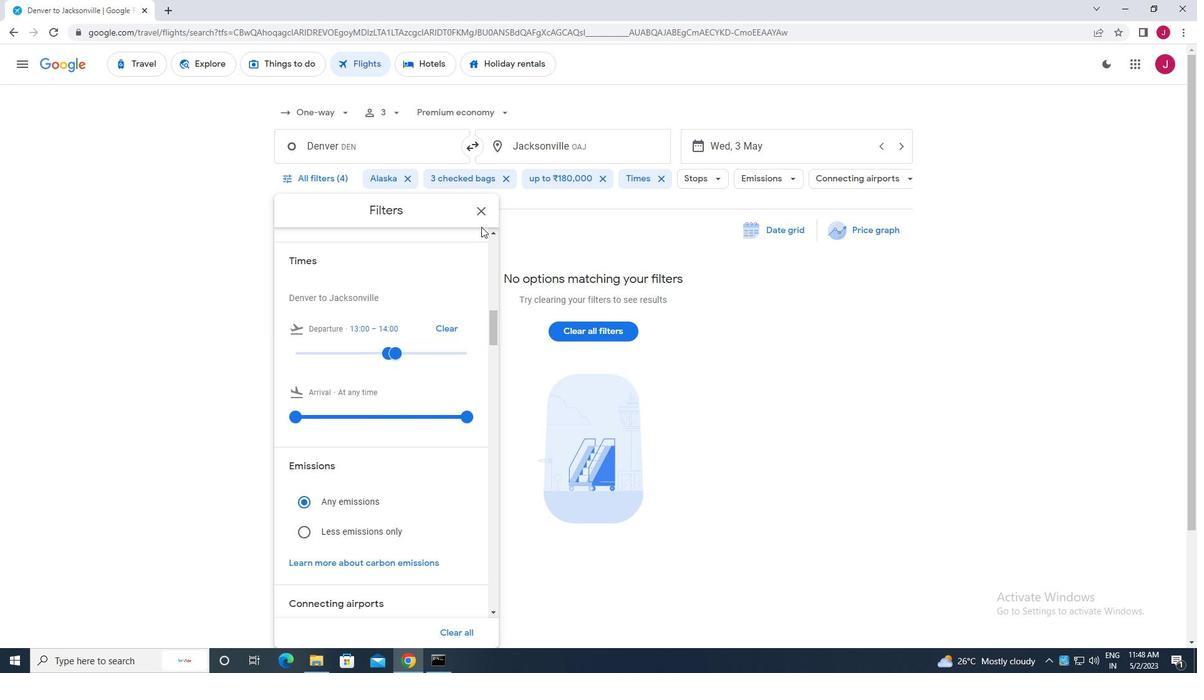 
Action: Mouse pressed left at (482, 211)
Screenshot: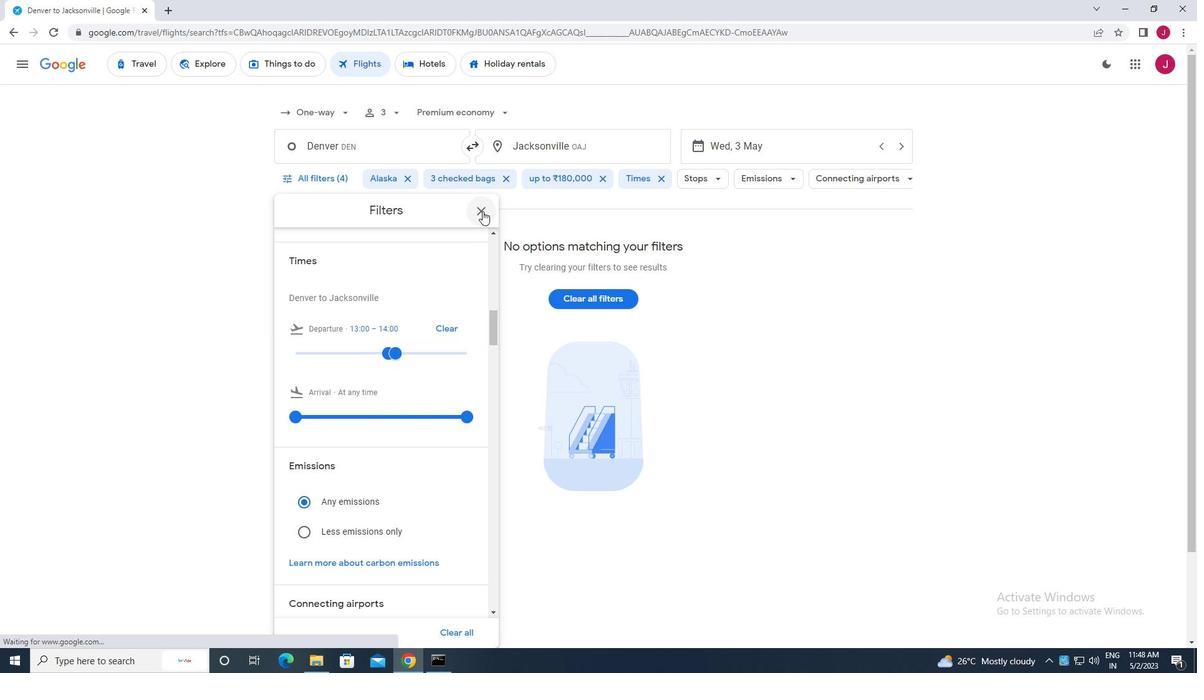 
Action: Mouse moved to (477, 213)
Screenshot: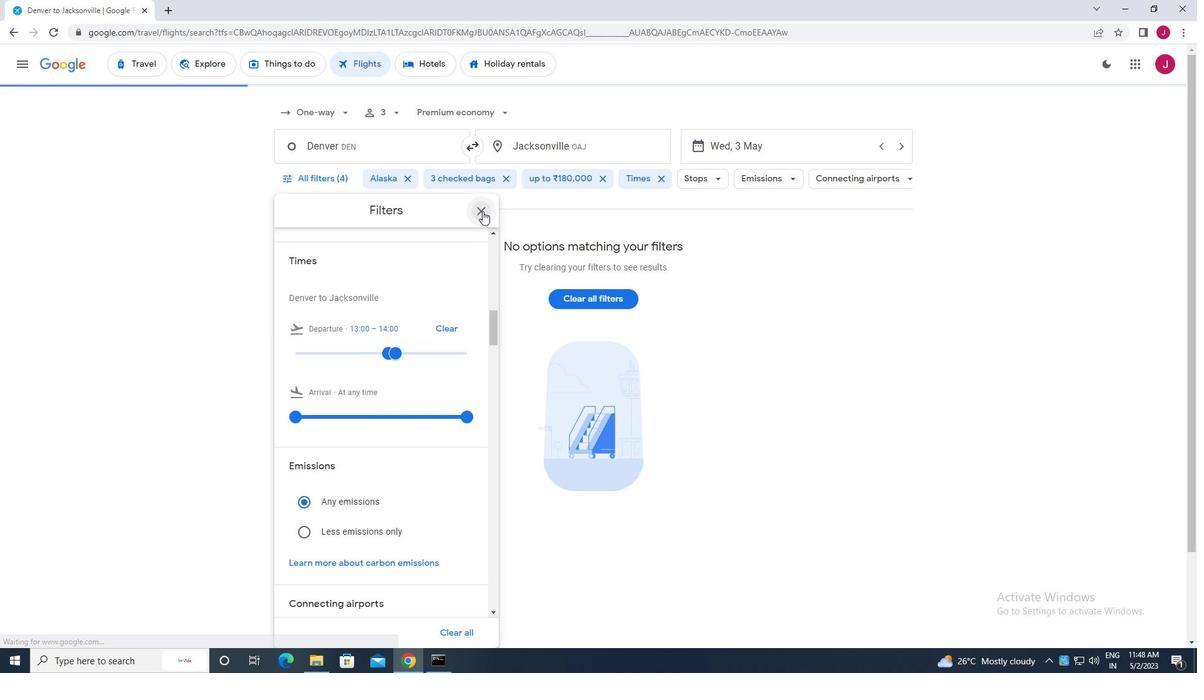 
